 Task: Add Attachment from Trello to Card Card0000000038 in Board Board0000000010 in Workspace WS0000000004 in Trello. Add Cover Yellow to Card Card0000000038 in Board Board0000000010 in Workspace WS0000000004 in Trello. Add "Copy Card To …" Button titled Button0000000038 to "bottom" of the list "To Do" to Card Card0000000038 in Board Board0000000010 in Workspace WS0000000004 in Trello. Add Description DS0000000038 to Card Card0000000038 in Board Board0000000010 in Workspace WS0000000004 in Trello. Add Comment CM0000000038 to Card Card0000000038 in Board Board0000000010 in Workspace WS0000000004 in Trello
Action: Mouse moved to (749, 351)
Screenshot: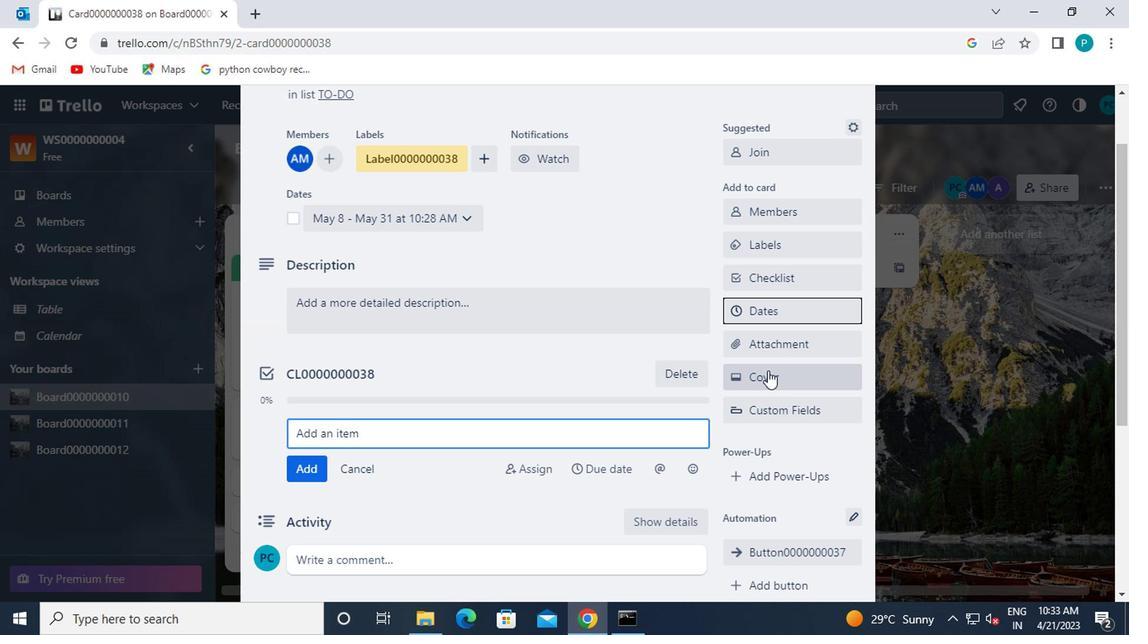 
Action: Mouse pressed left at (749, 351)
Screenshot: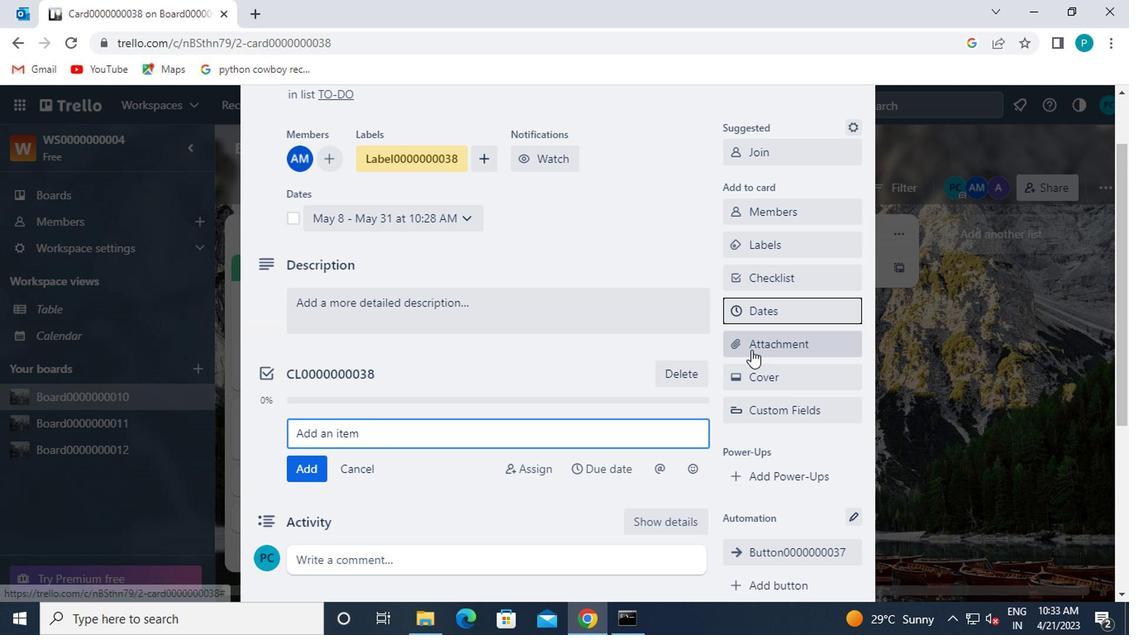 
Action: Mouse moved to (742, 211)
Screenshot: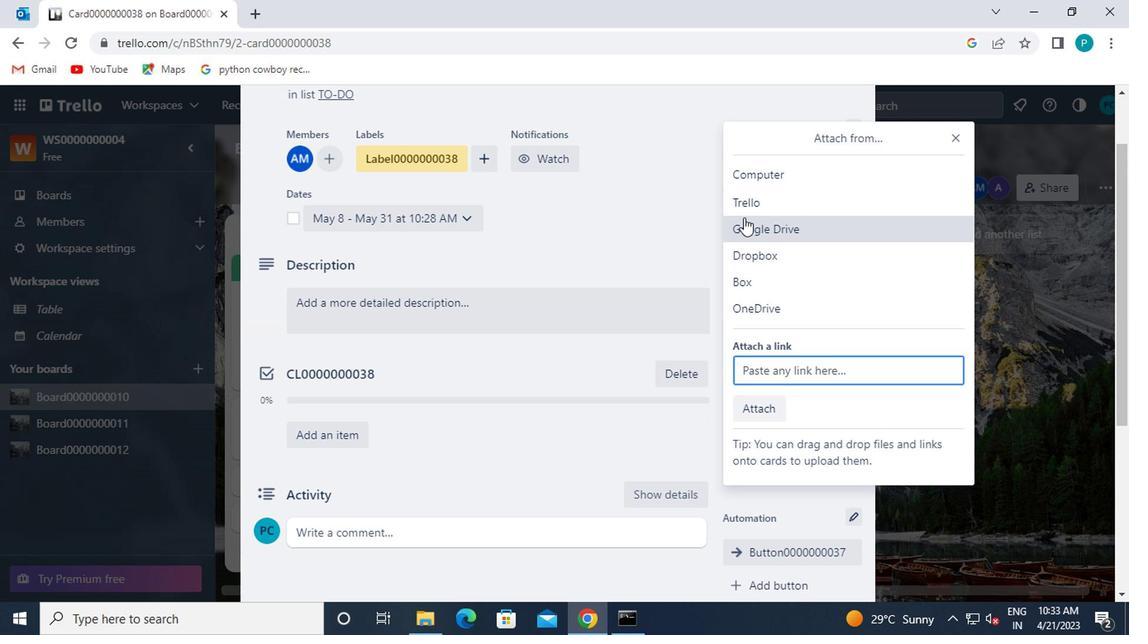 
Action: Mouse pressed left at (742, 211)
Screenshot: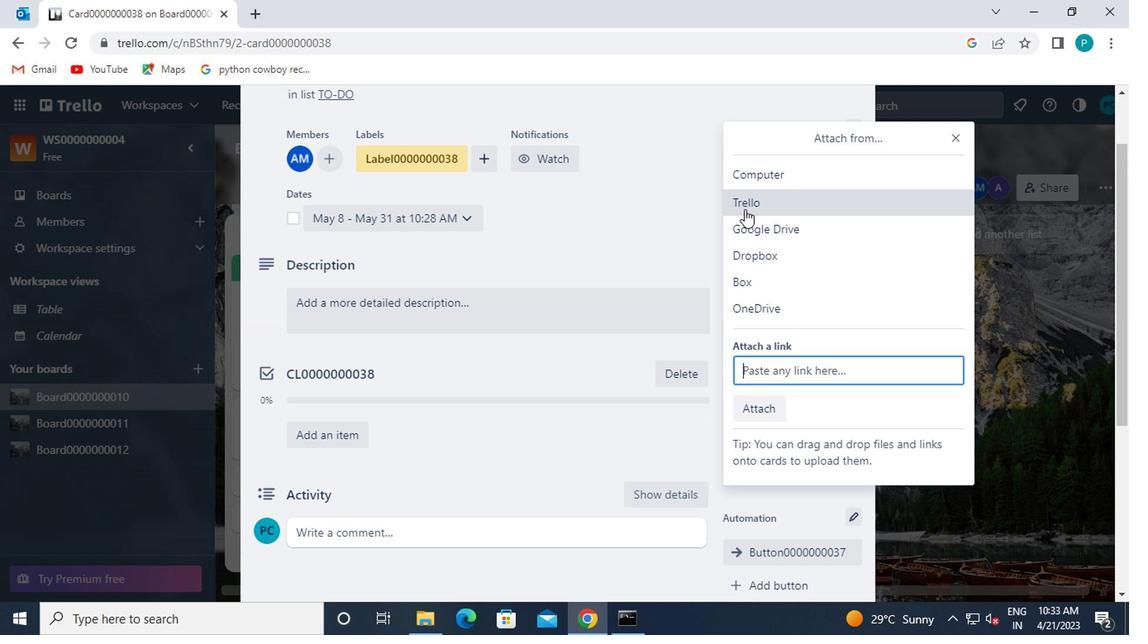 
Action: Mouse moved to (792, 384)
Screenshot: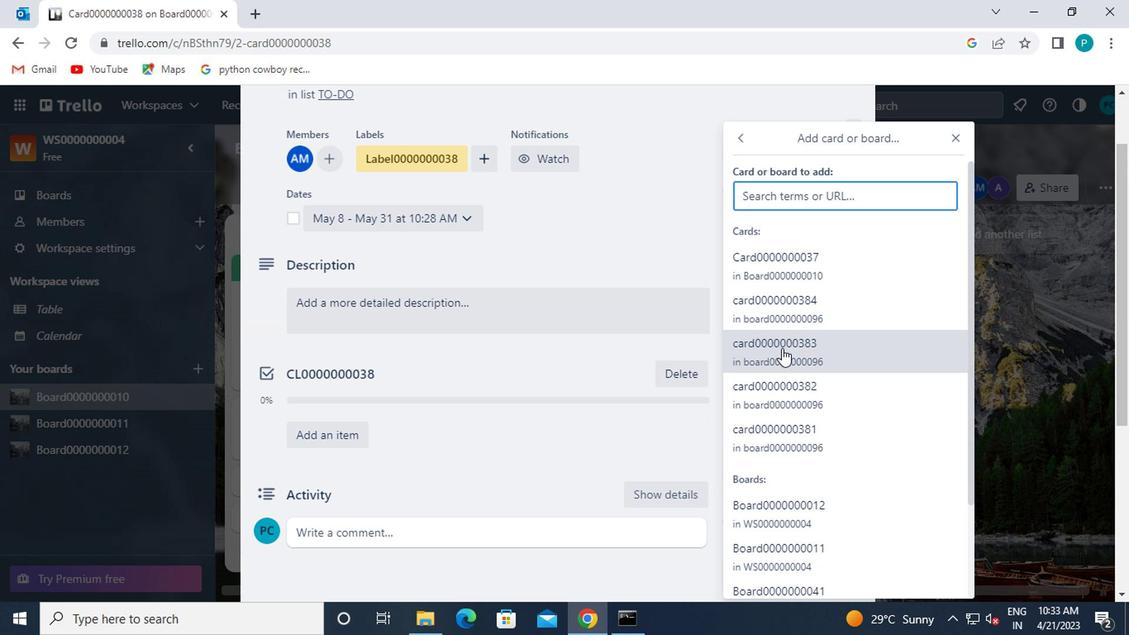 
Action: Mouse pressed left at (792, 384)
Screenshot: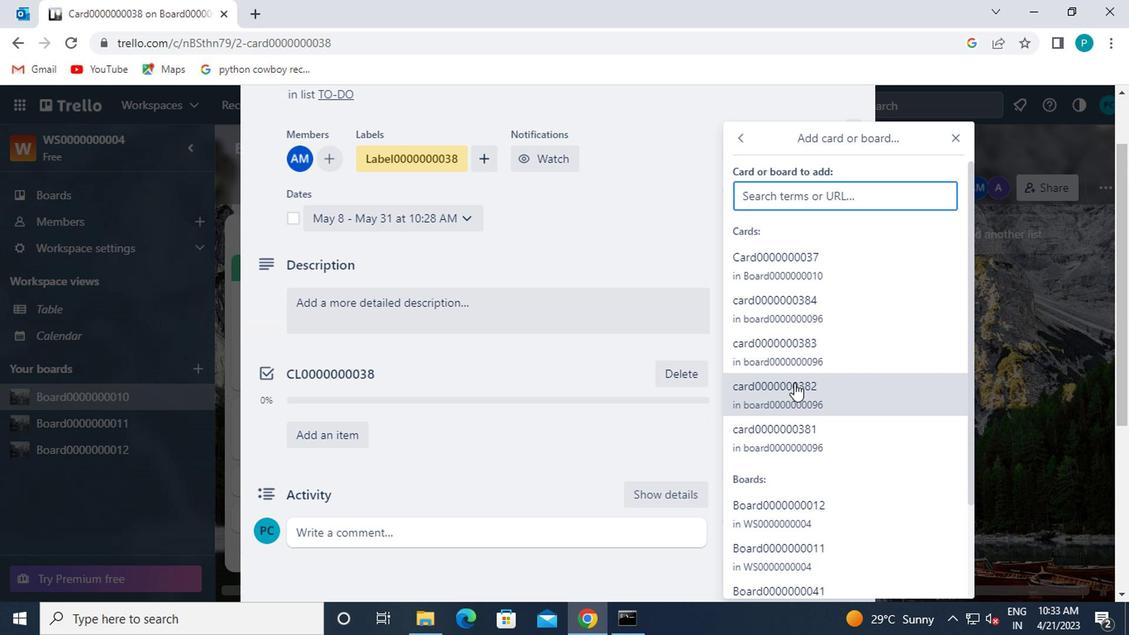 
Action: Mouse moved to (806, 374)
Screenshot: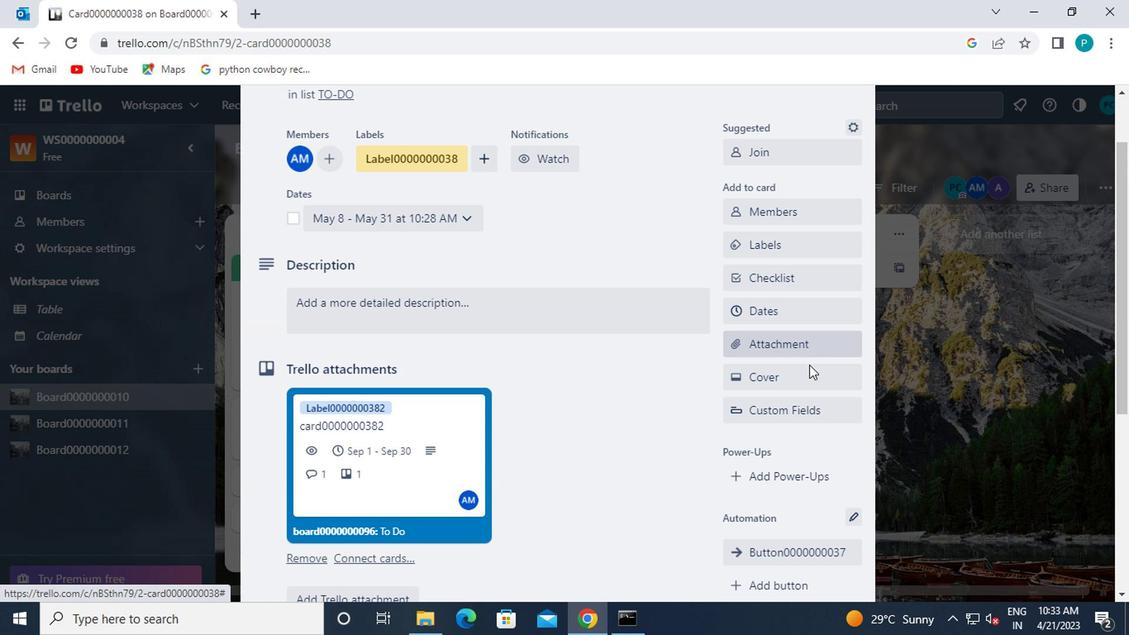 
Action: Mouse pressed left at (806, 374)
Screenshot: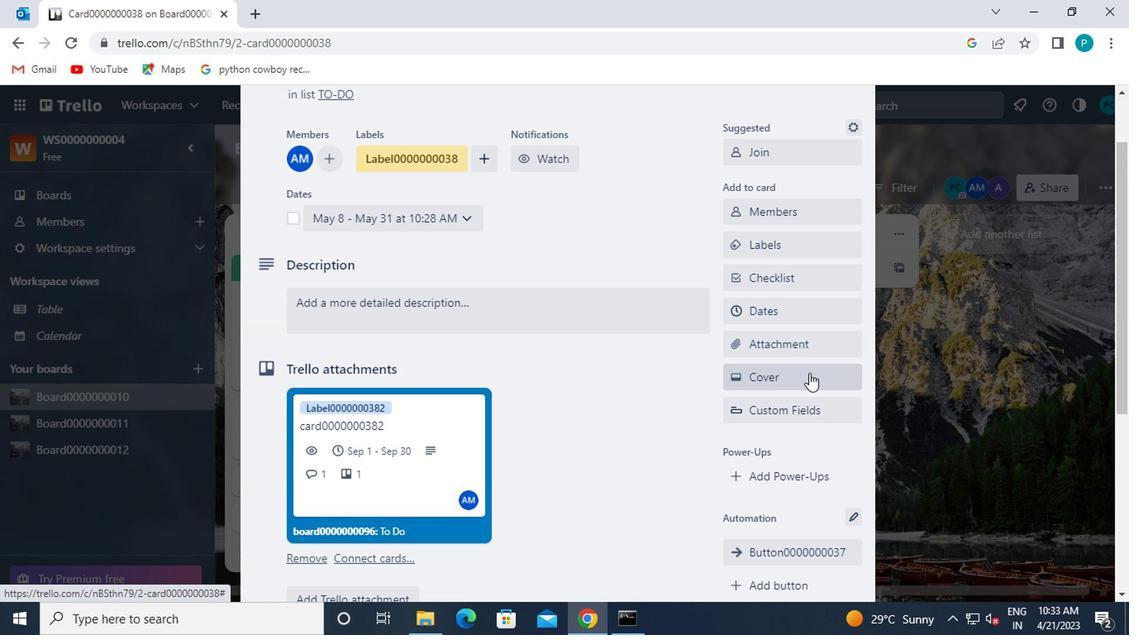 
Action: Mouse moved to (799, 281)
Screenshot: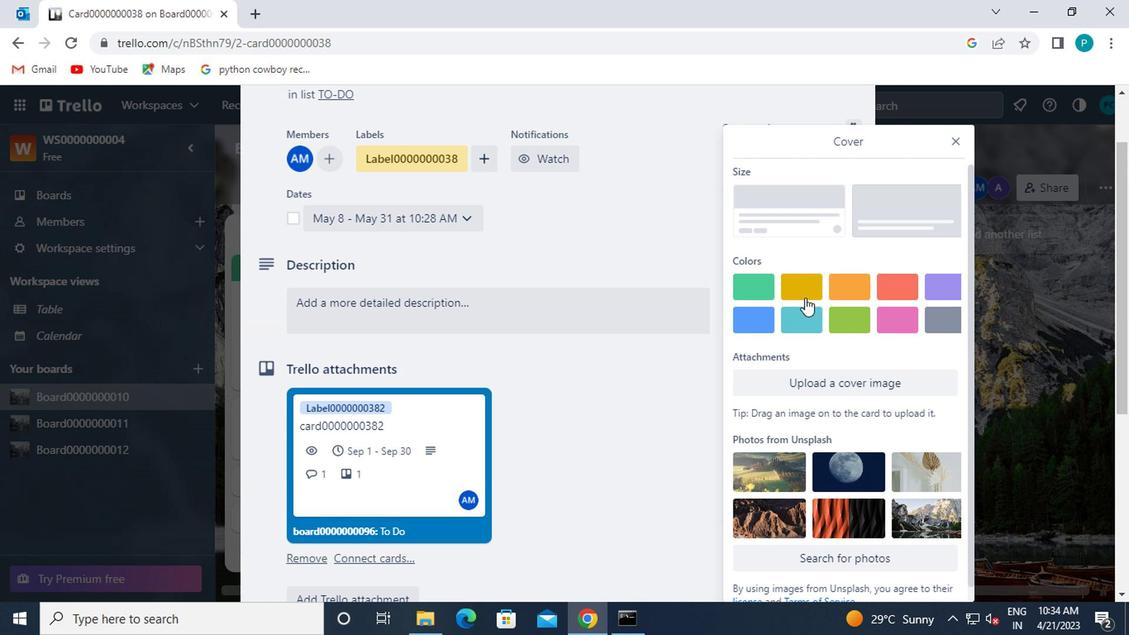 
Action: Mouse pressed left at (799, 281)
Screenshot: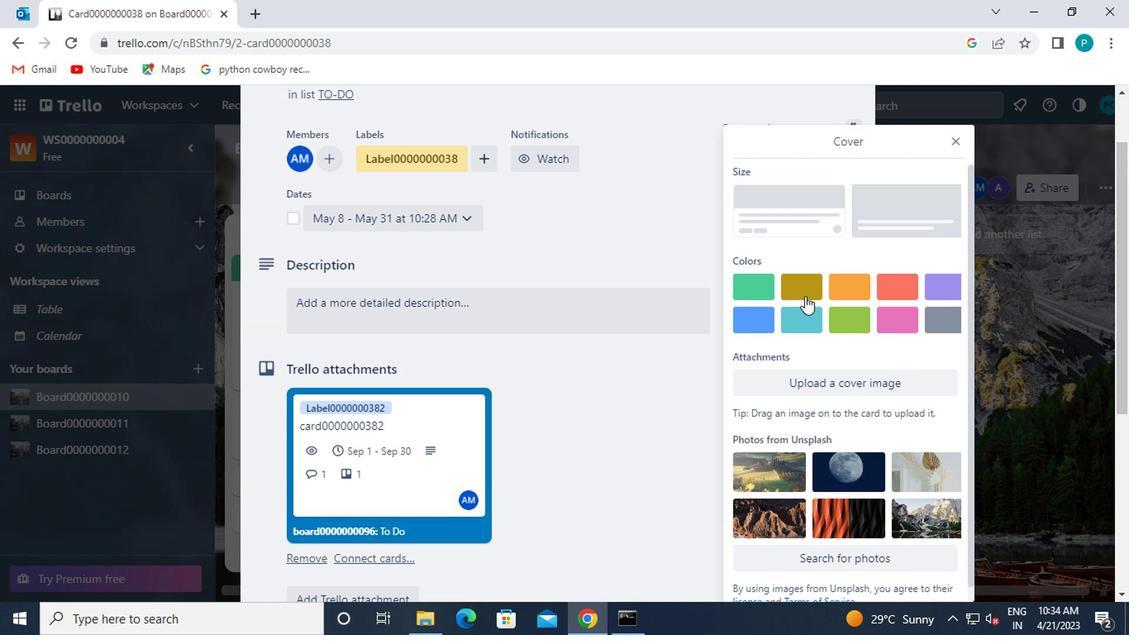 
Action: Mouse moved to (948, 136)
Screenshot: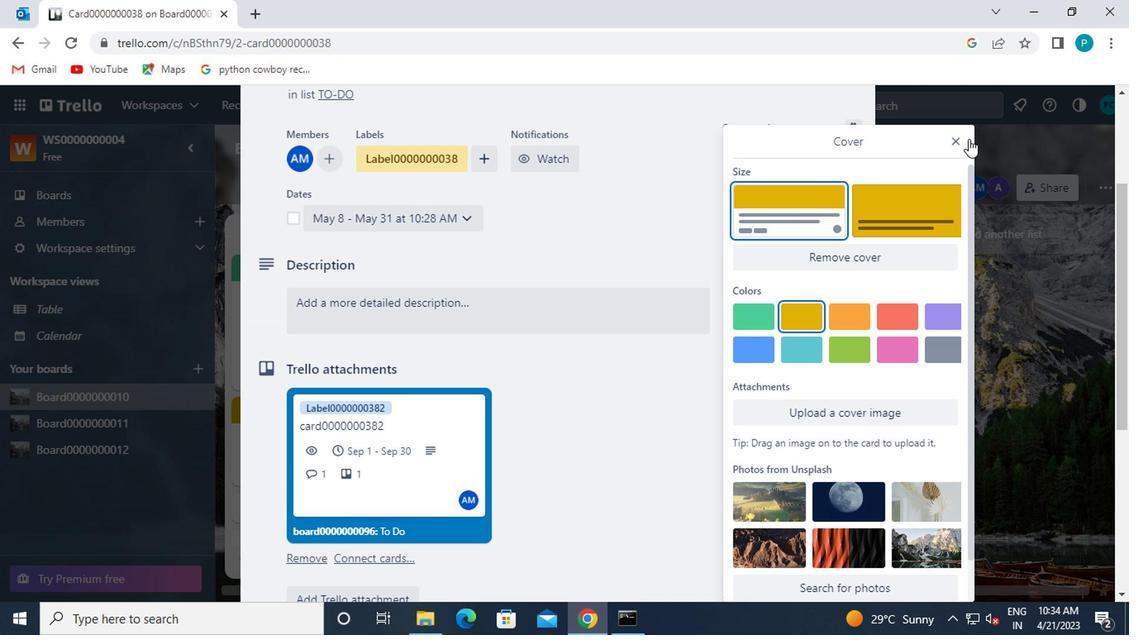 
Action: Mouse pressed left at (948, 136)
Screenshot: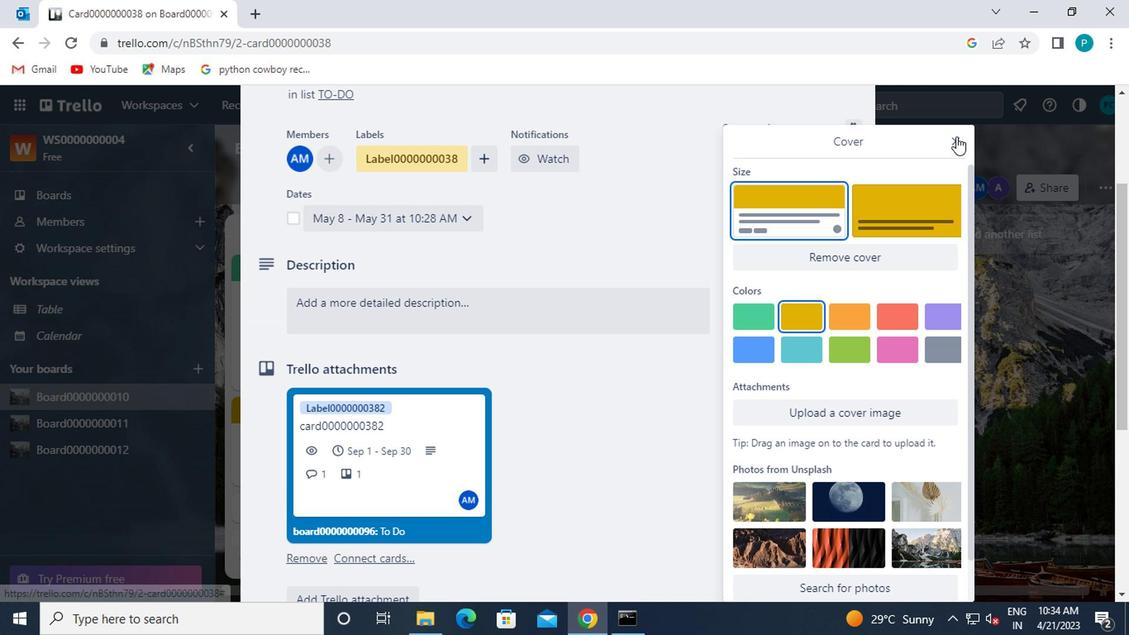 
Action: Mouse moved to (625, 347)
Screenshot: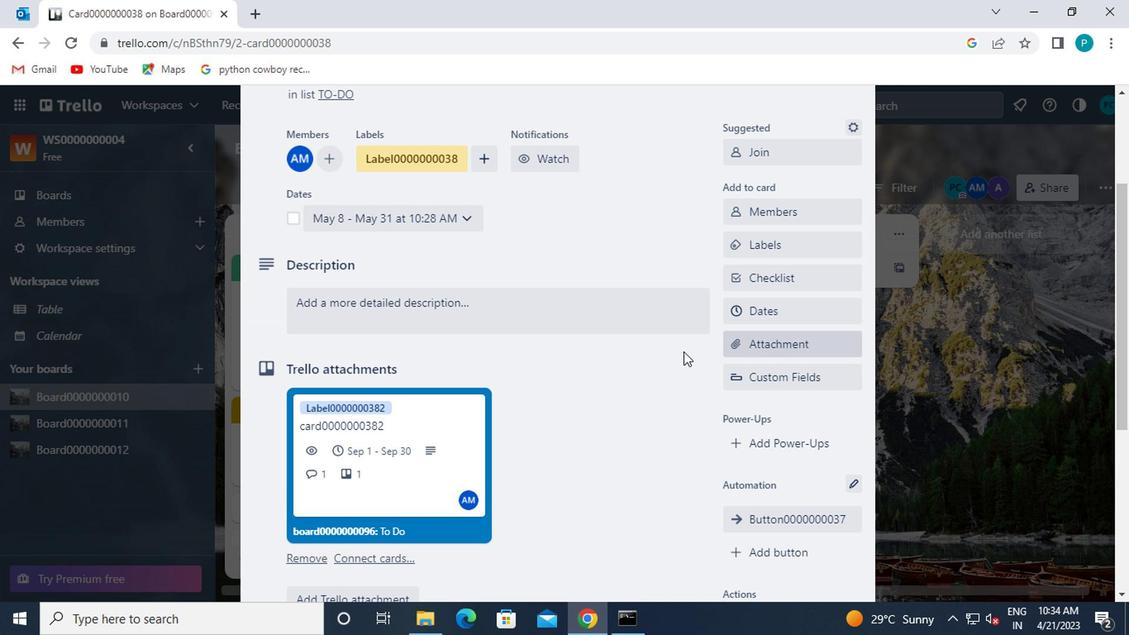 
Action: Mouse scrolled (625, 347) with delta (0, 0)
Screenshot: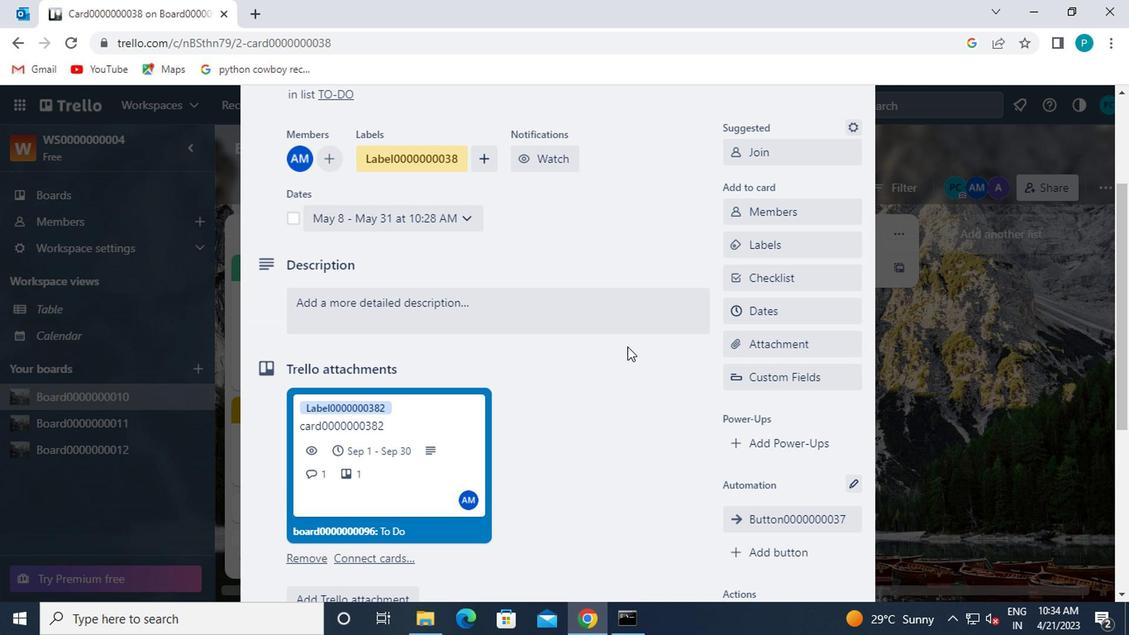 
Action: Mouse moved to (680, 432)
Screenshot: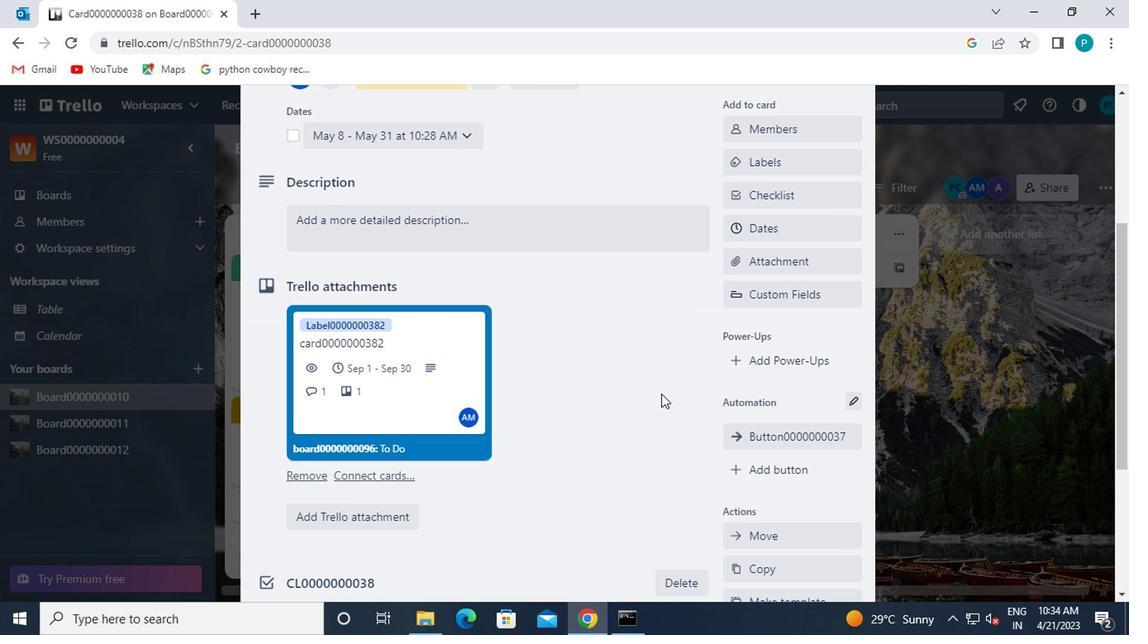 
Action: Mouse scrolled (680, 431) with delta (0, -1)
Screenshot: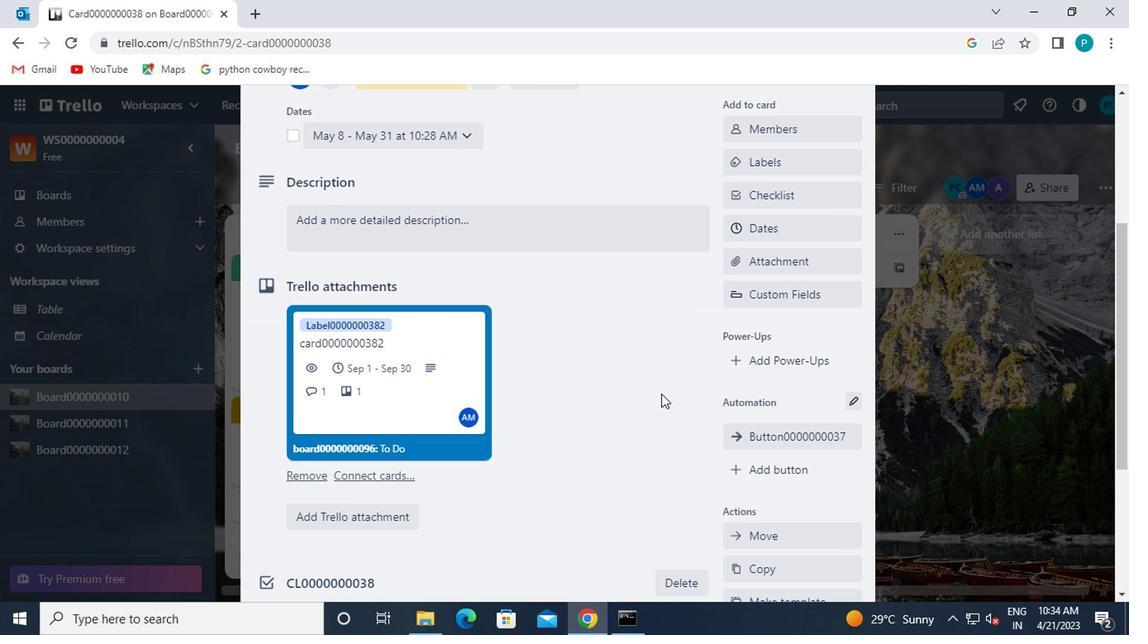 
Action: Mouse moved to (752, 393)
Screenshot: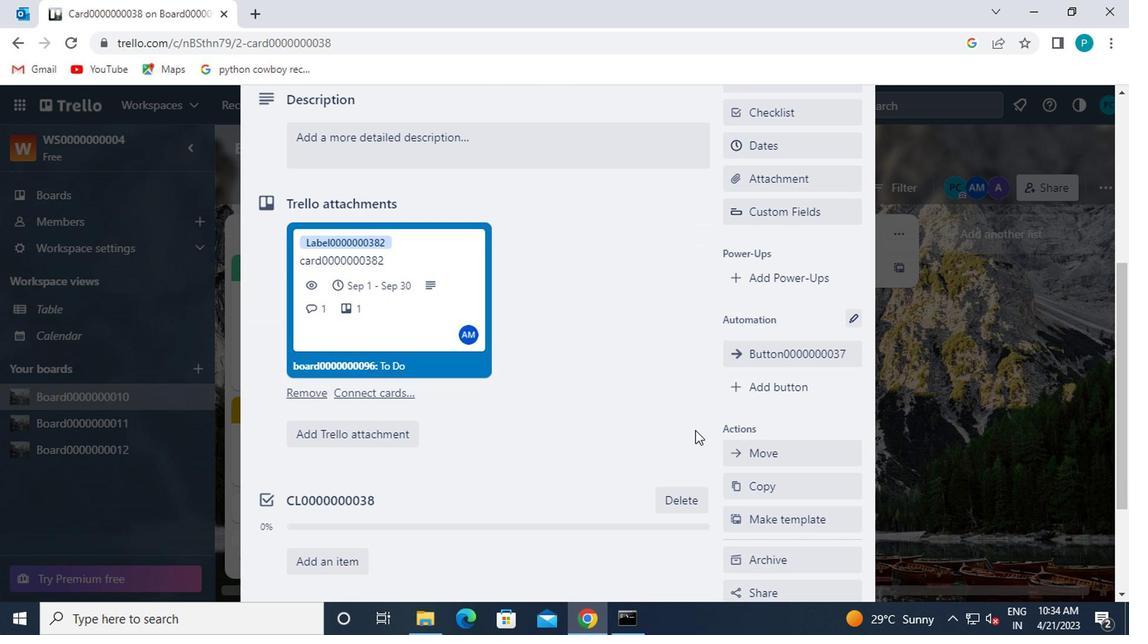 
Action: Mouse pressed left at (752, 393)
Screenshot: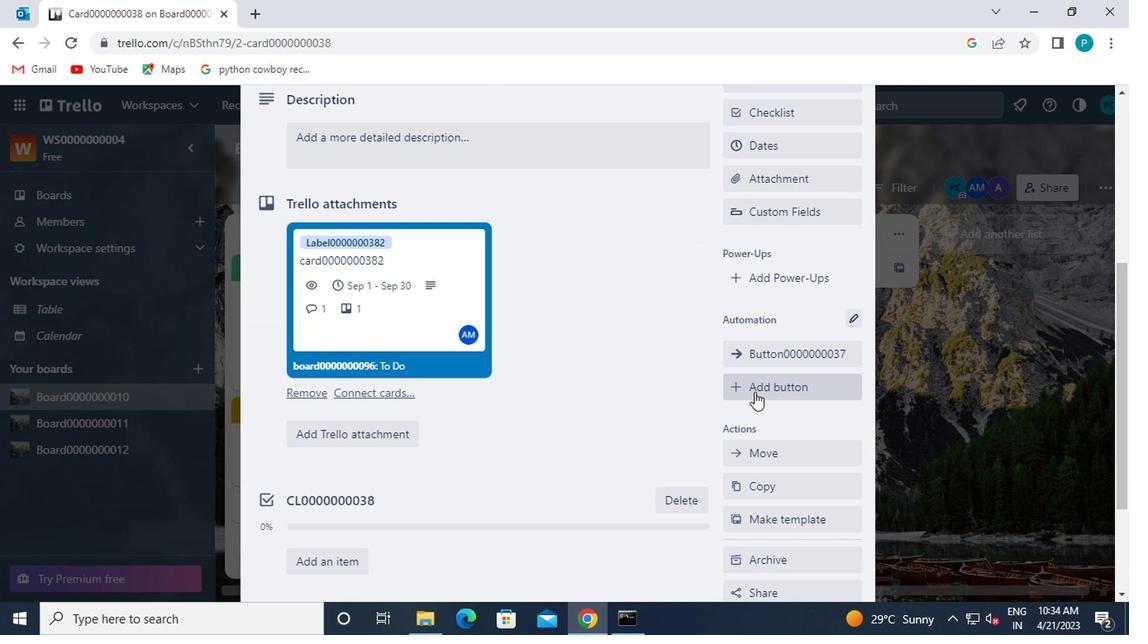 
Action: Mouse moved to (769, 254)
Screenshot: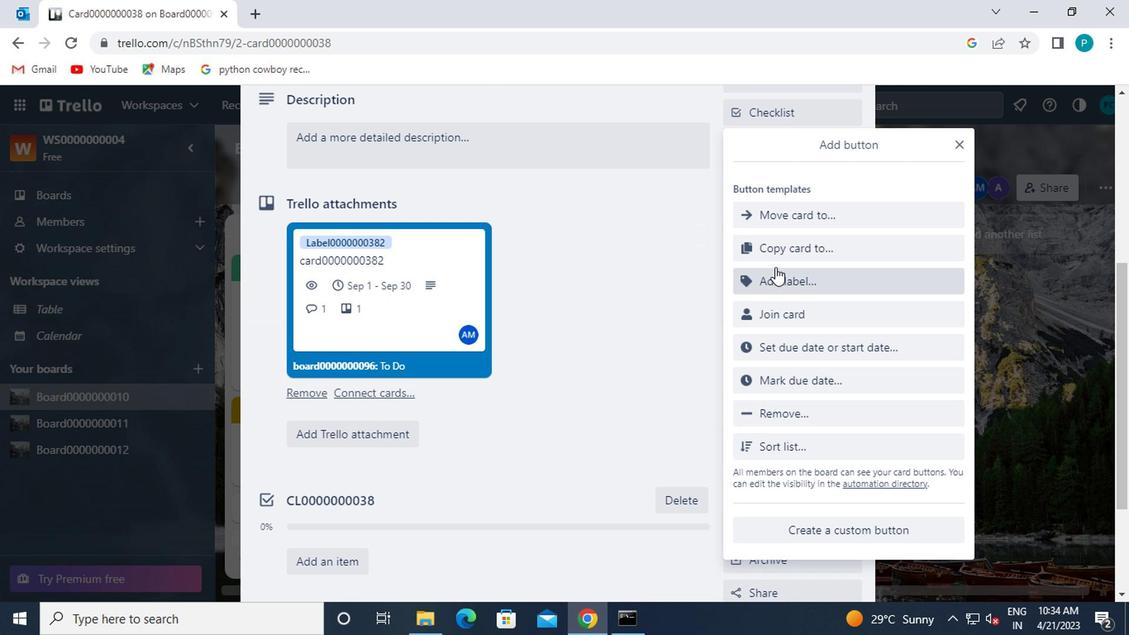 
Action: Mouse pressed left at (769, 254)
Screenshot: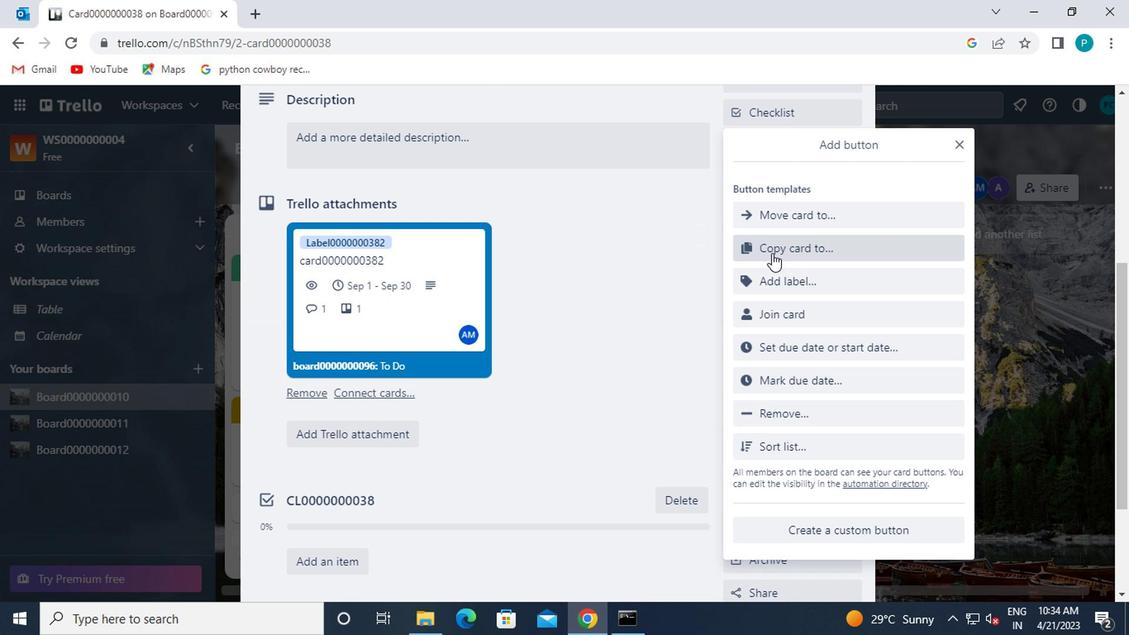 
Action: Mouse moved to (795, 210)
Screenshot: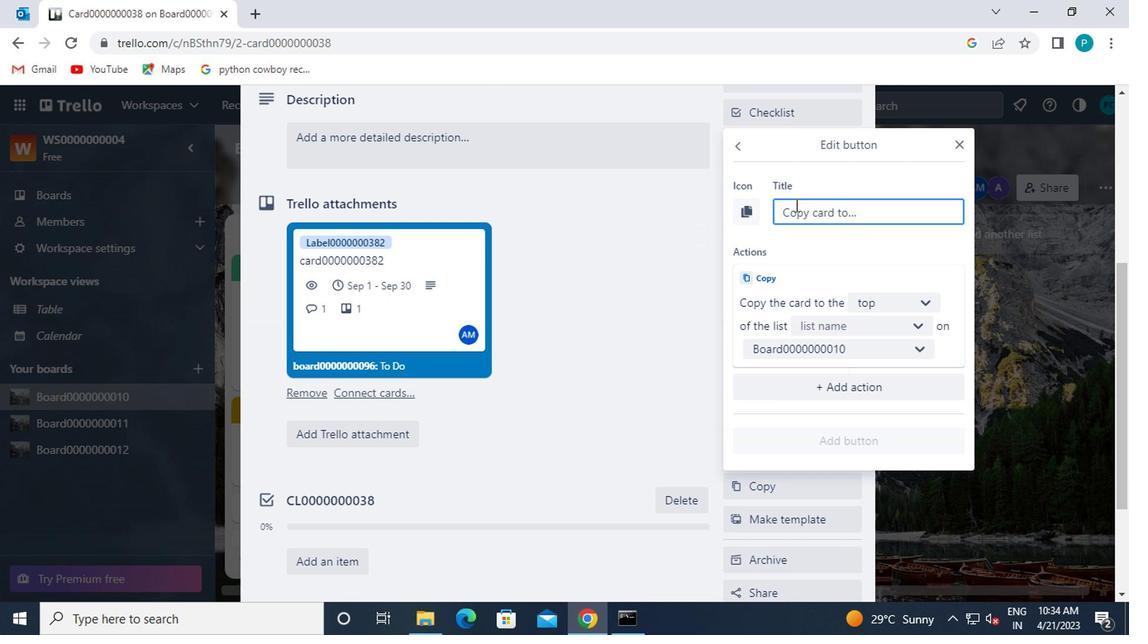 
Action: Mouse pressed left at (795, 210)
Screenshot: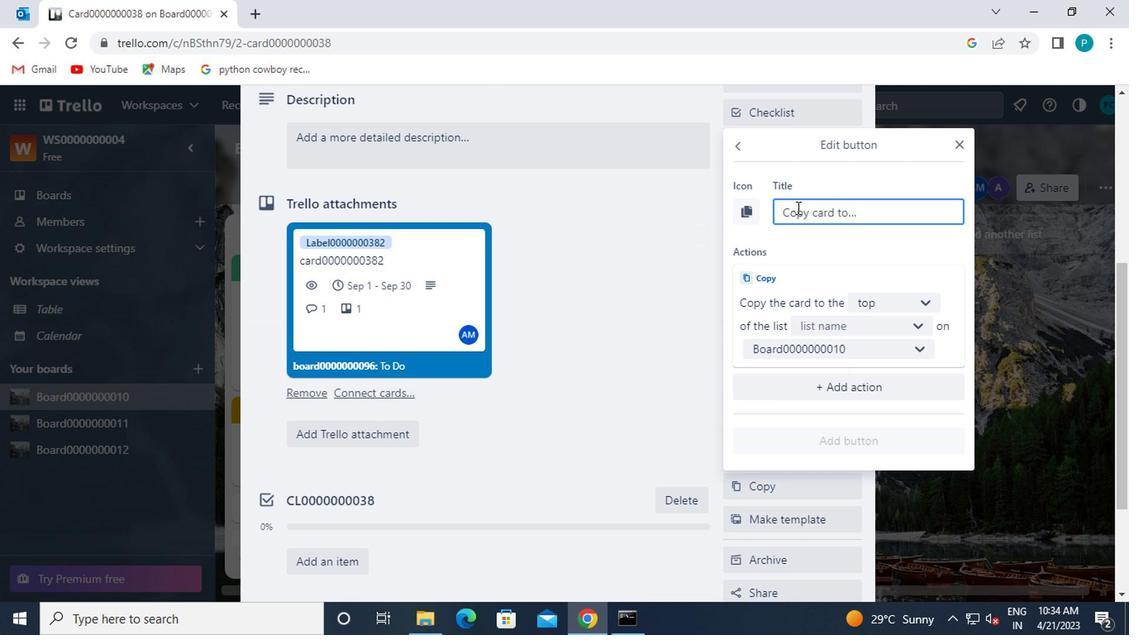 
Action: Key pressed <Key.caps_lock>b<Key.caps_lock><Key.backspace>b<Key.caps_lock>utton0000000038
Screenshot: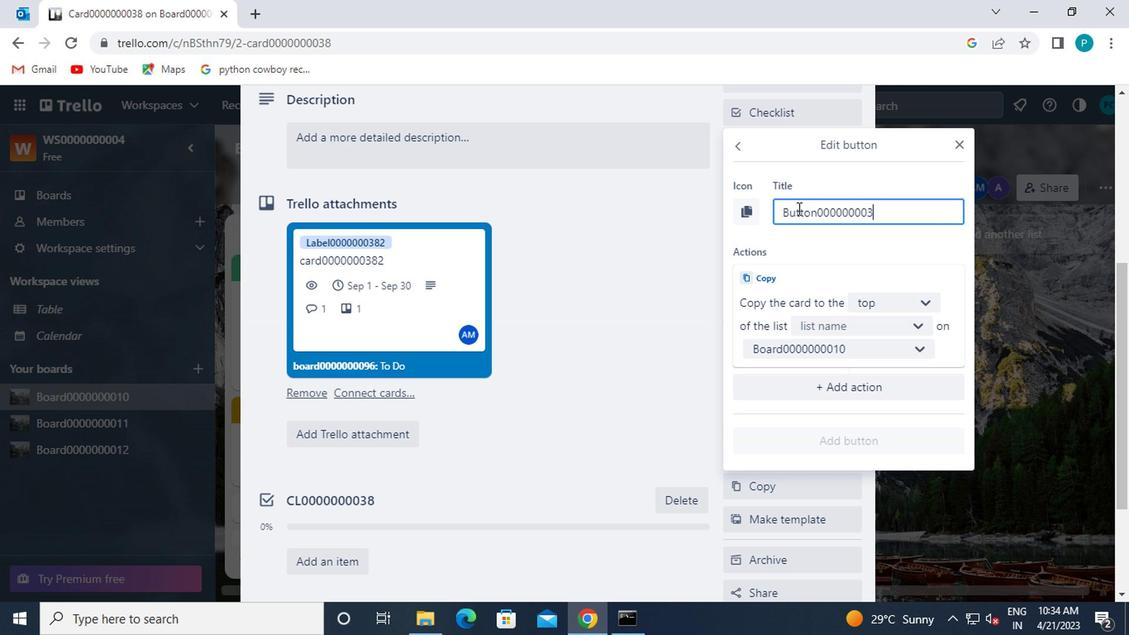 
Action: Mouse moved to (855, 302)
Screenshot: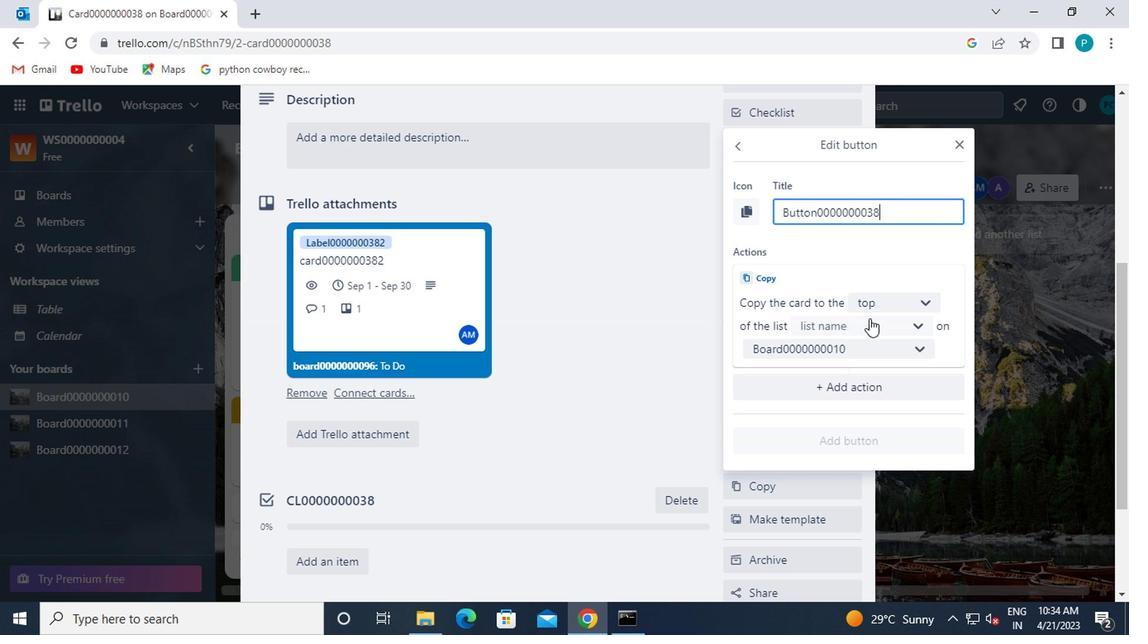 
Action: Mouse pressed left at (855, 302)
Screenshot: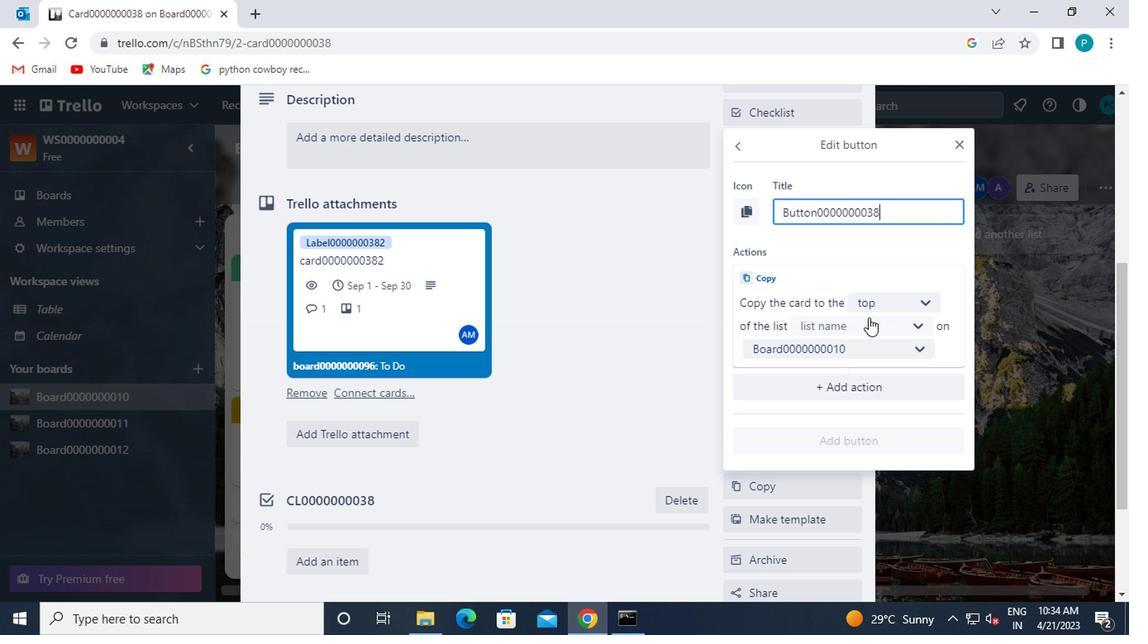 
Action: Mouse moved to (879, 360)
Screenshot: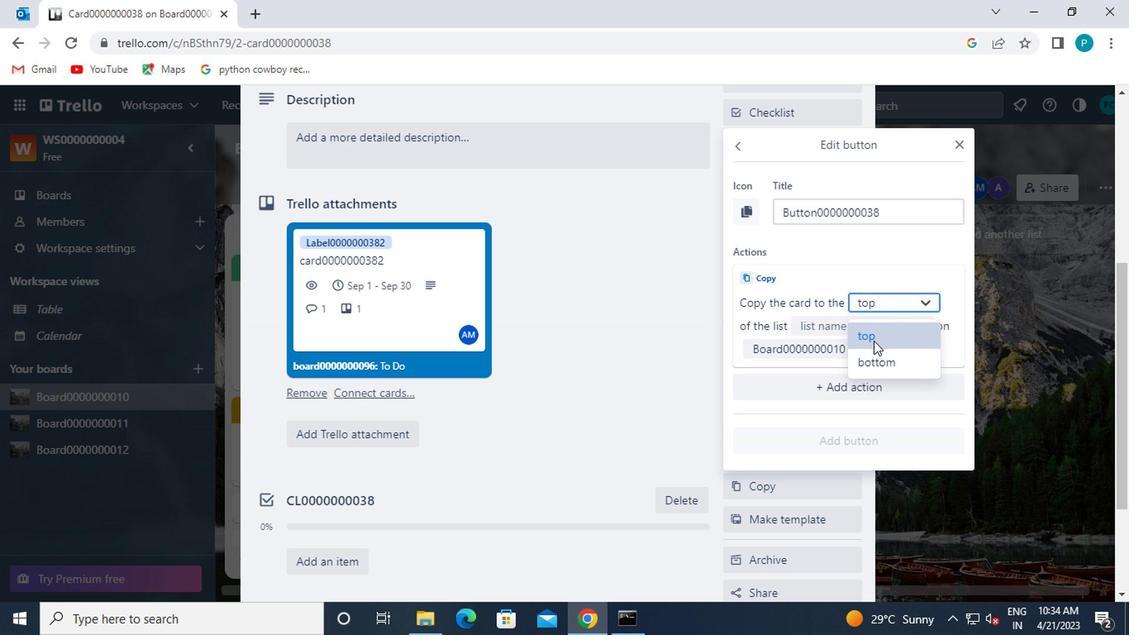 
Action: Mouse pressed left at (879, 360)
Screenshot: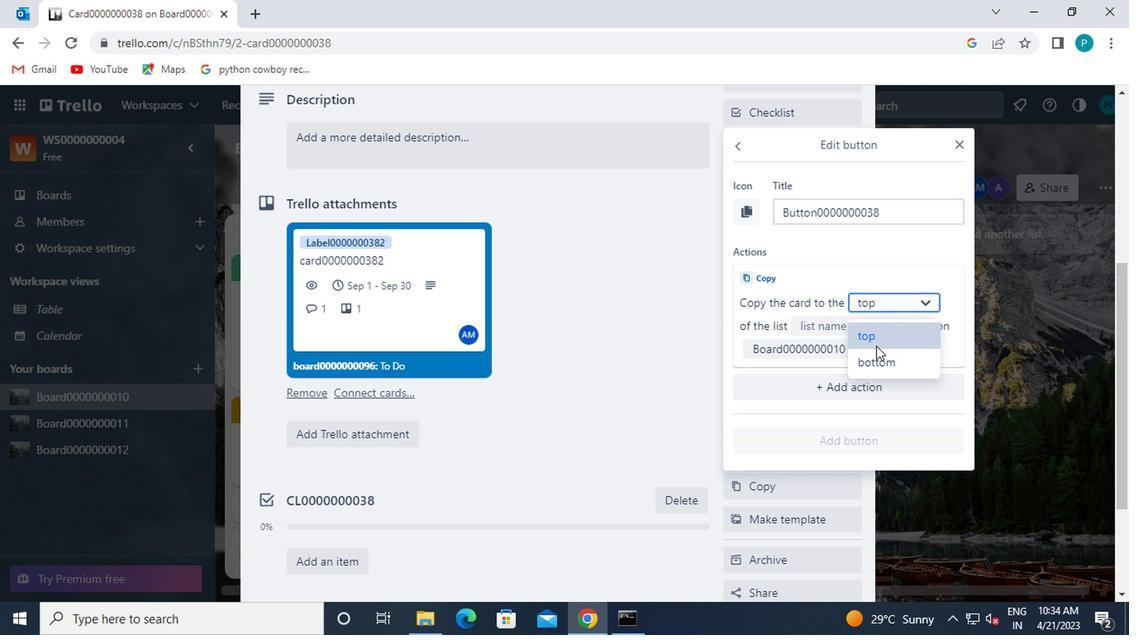 
Action: Mouse moved to (845, 335)
Screenshot: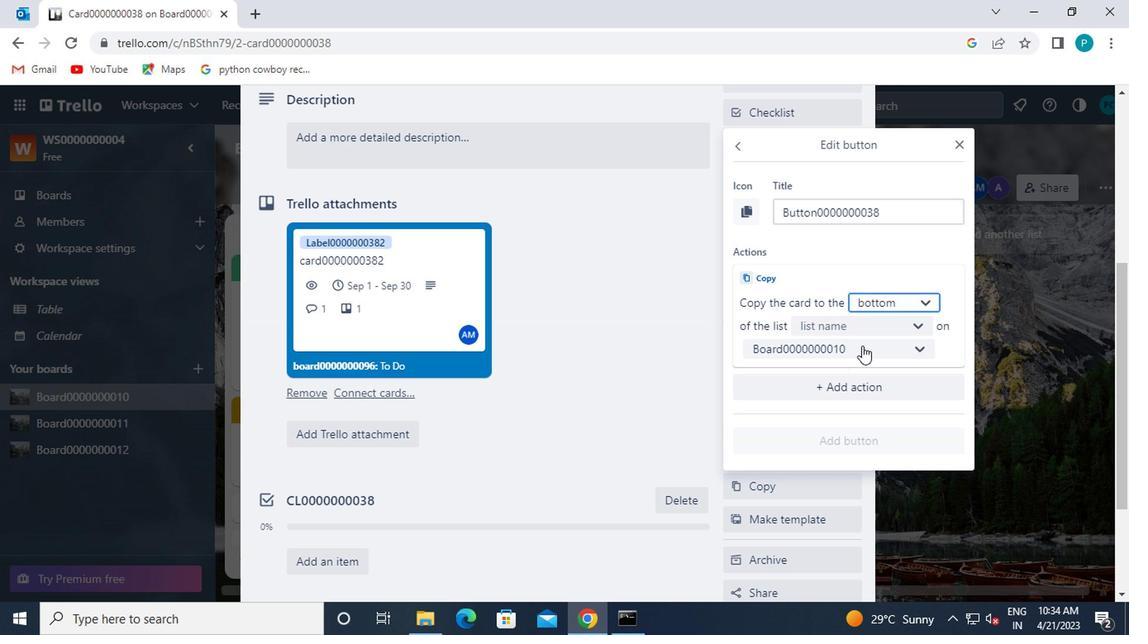 
Action: Mouse pressed left at (845, 335)
Screenshot: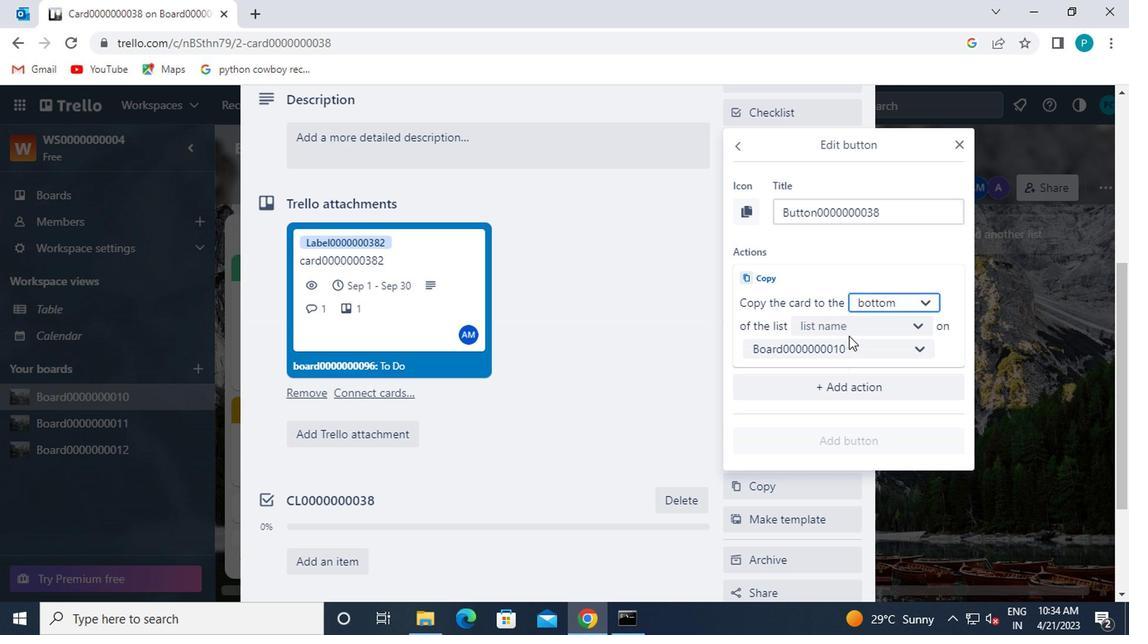
Action: Mouse moved to (828, 353)
Screenshot: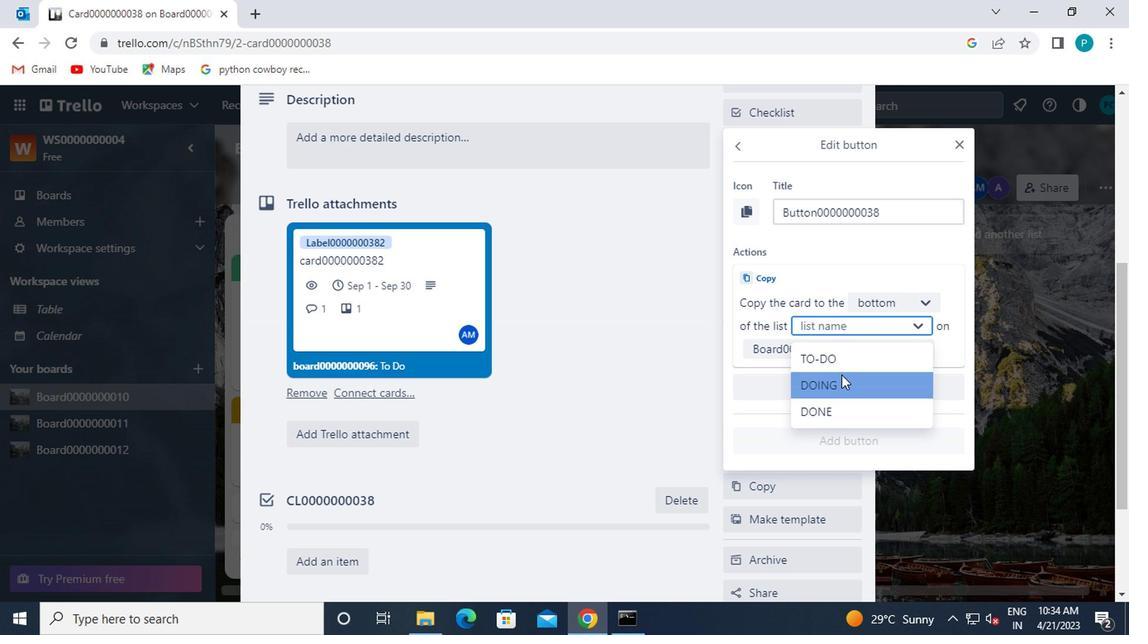 
Action: Mouse pressed left at (828, 353)
Screenshot: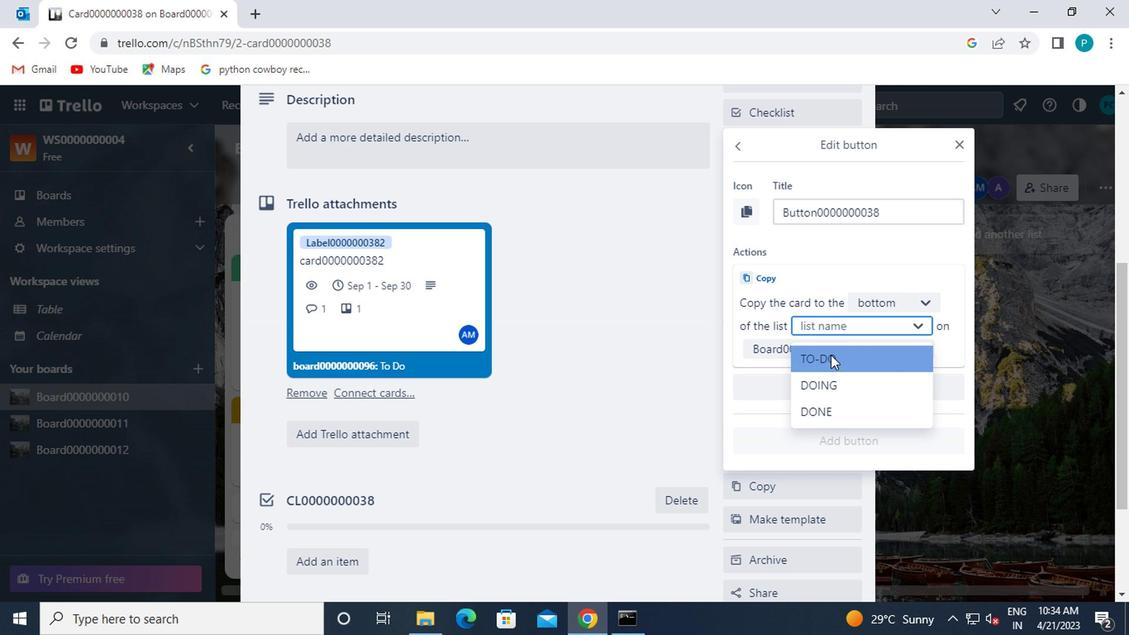 
Action: Mouse moved to (869, 440)
Screenshot: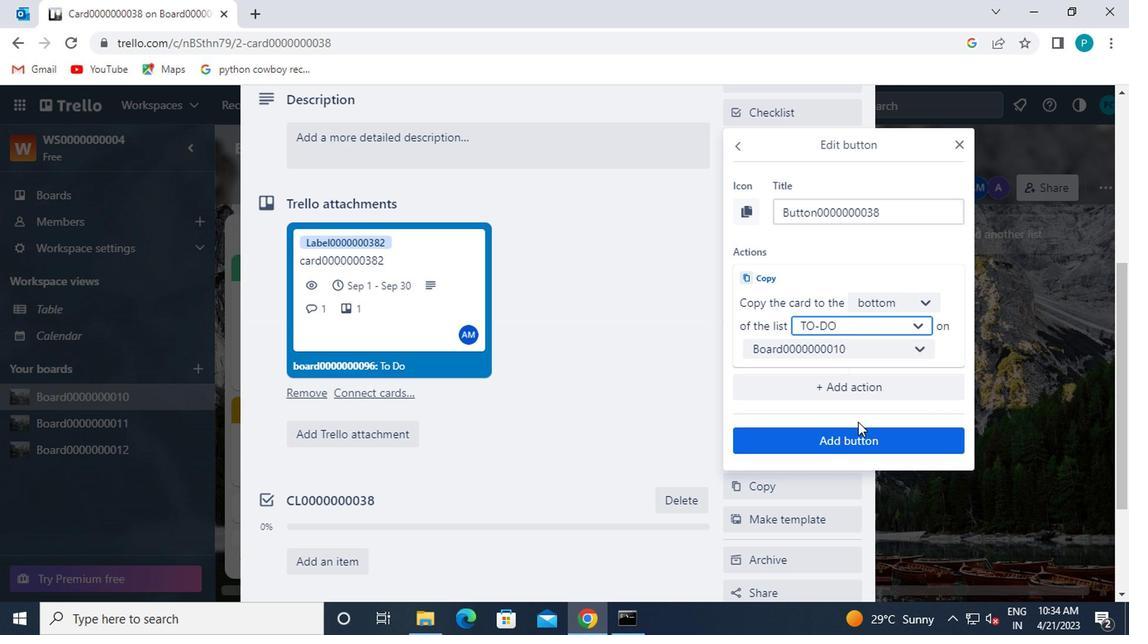 
Action: Mouse pressed left at (869, 440)
Screenshot: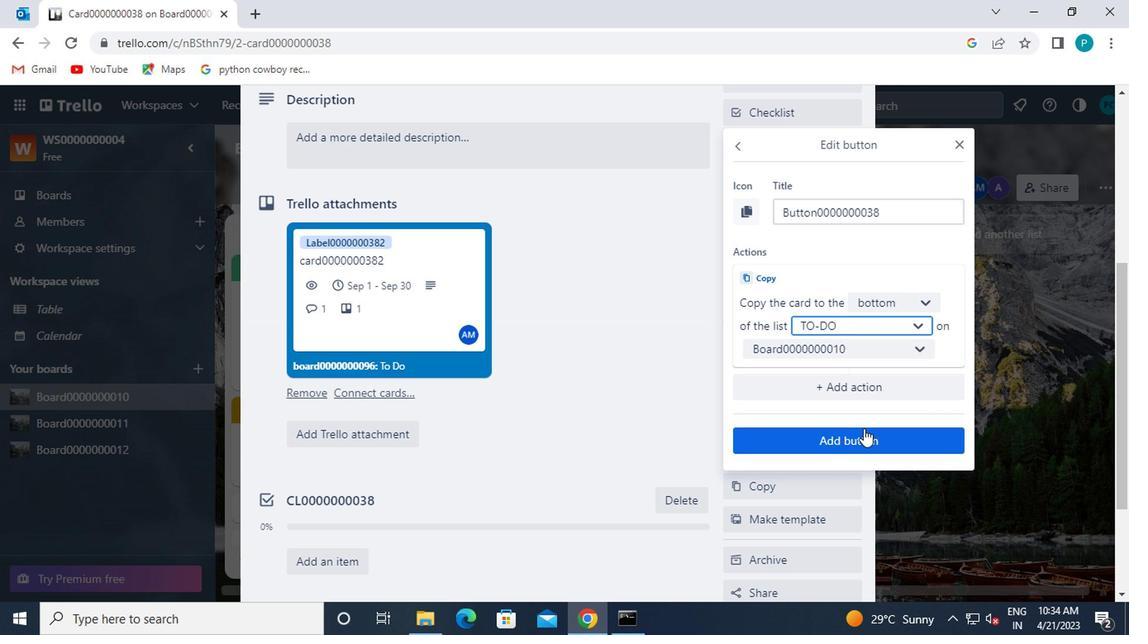 
Action: Mouse moved to (519, 314)
Screenshot: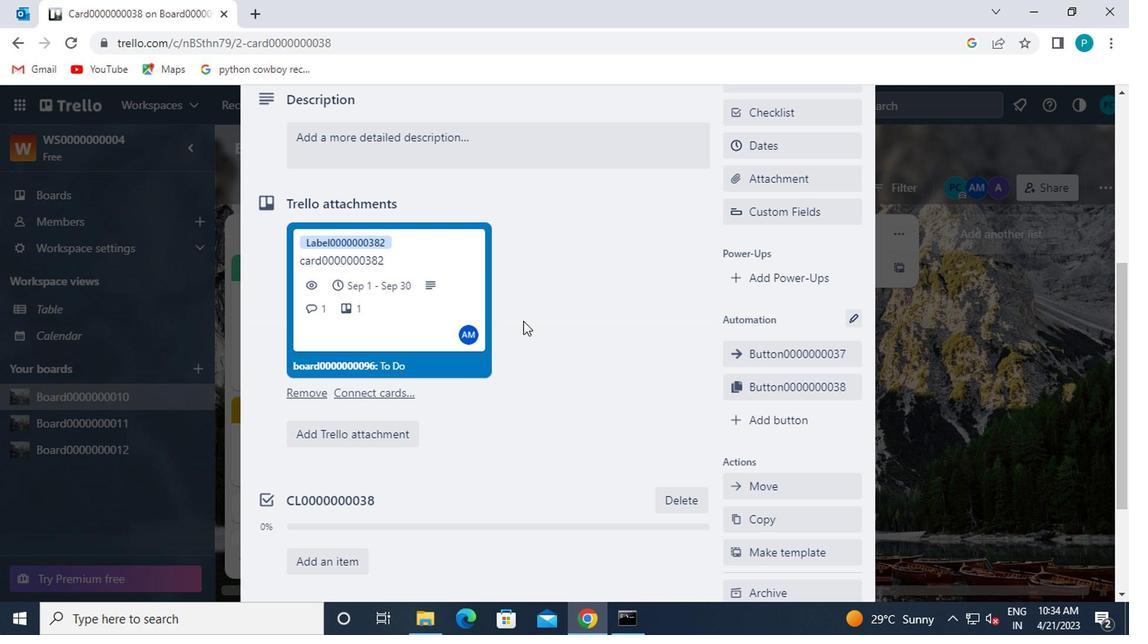 
Action: Mouse scrolled (519, 314) with delta (0, 0)
Screenshot: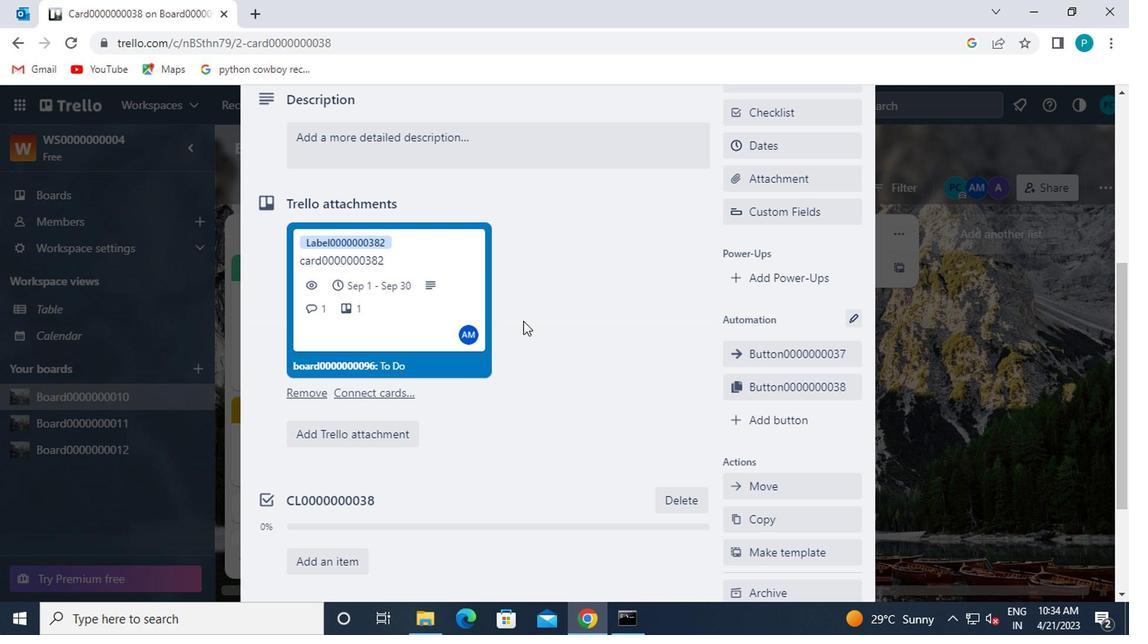 
Action: Mouse moved to (518, 301)
Screenshot: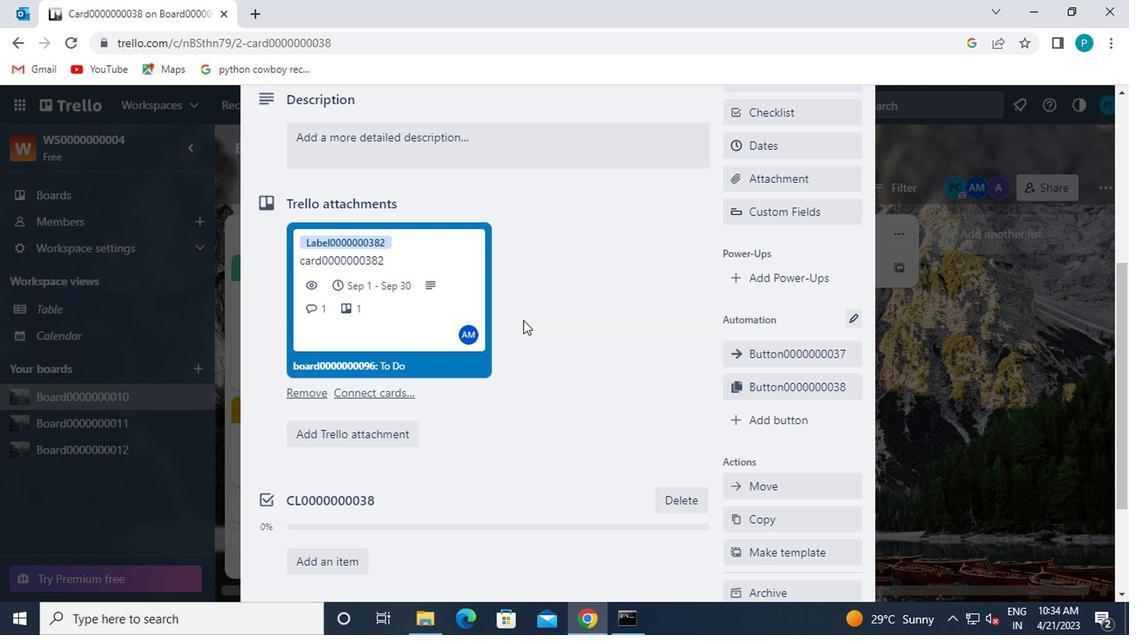 
Action: Mouse scrolled (518, 301) with delta (0, 0)
Screenshot: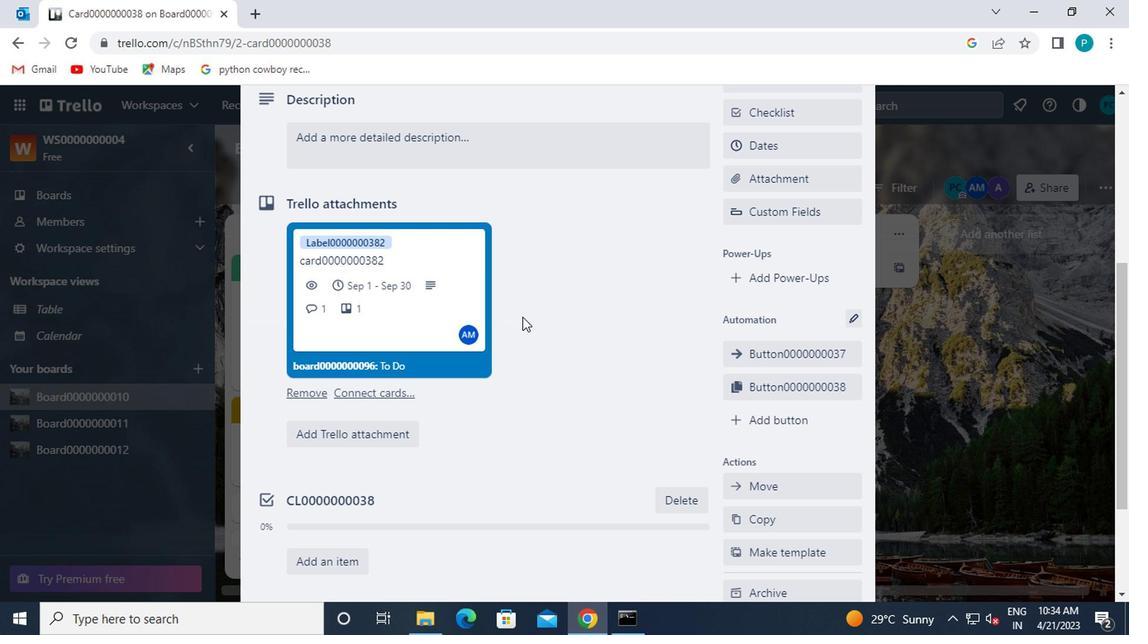 
Action: Mouse moved to (516, 297)
Screenshot: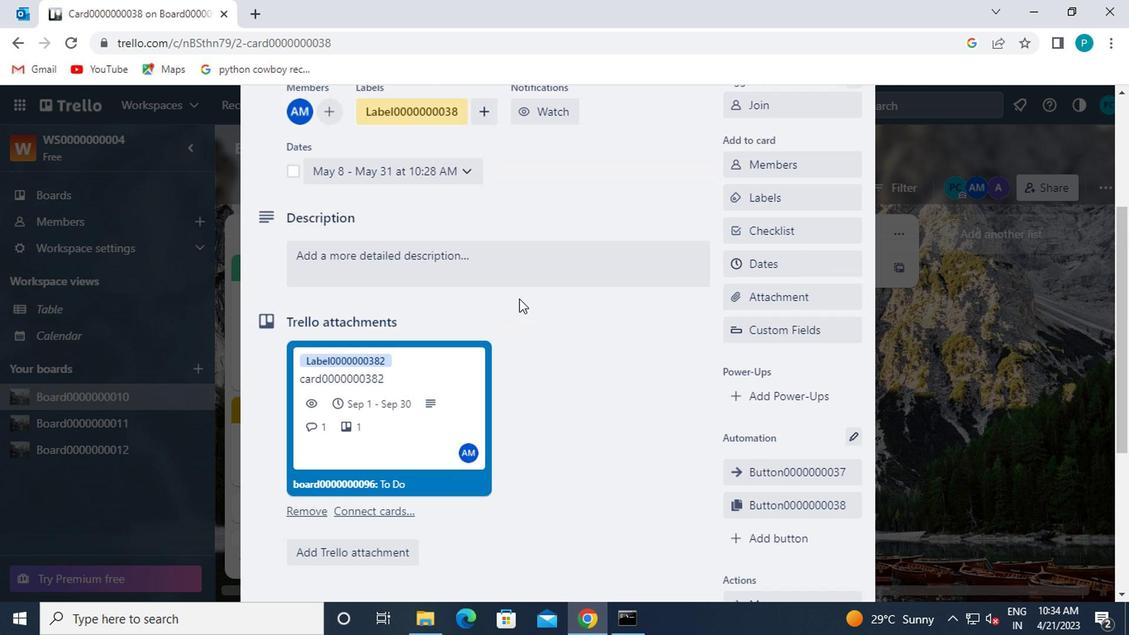 
Action: Mouse pressed left at (516, 297)
Screenshot: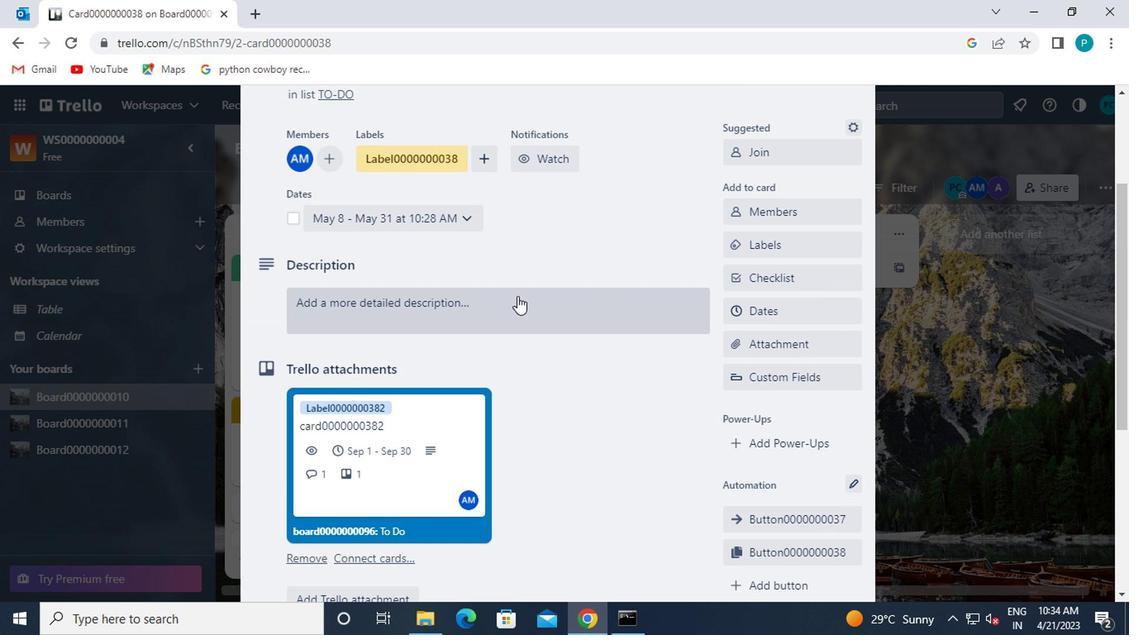 
Action: Key pressed <Key.caps_lock>ds00000000<Key.backspace>38
Screenshot: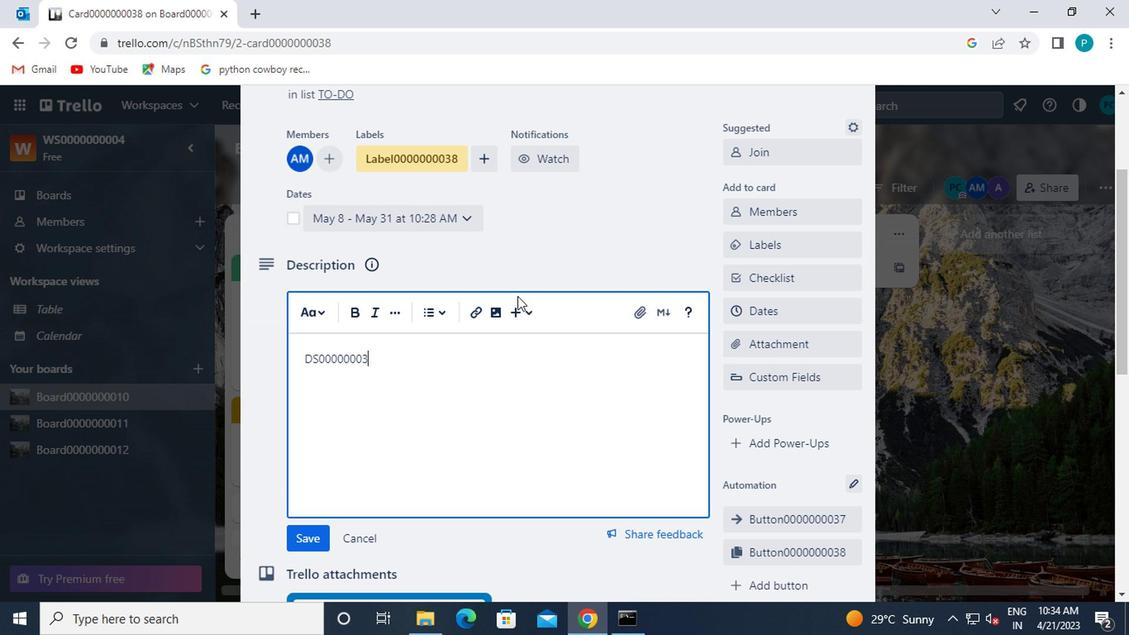 
Action: Mouse moved to (303, 530)
Screenshot: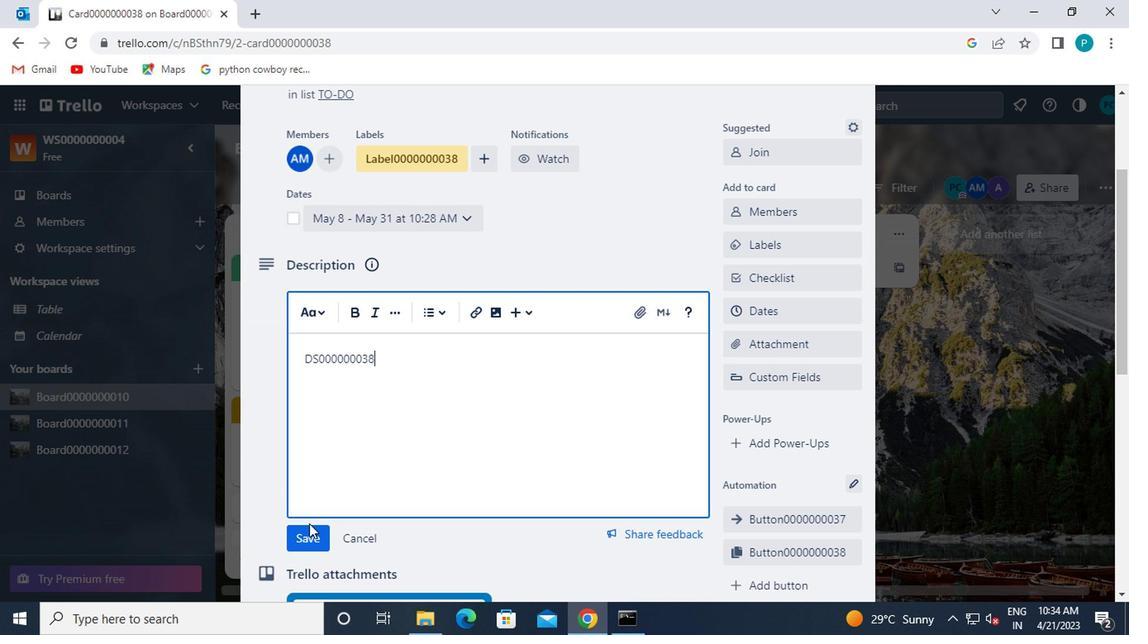 
Action: Mouse pressed left at (303, 530)
Screenshot: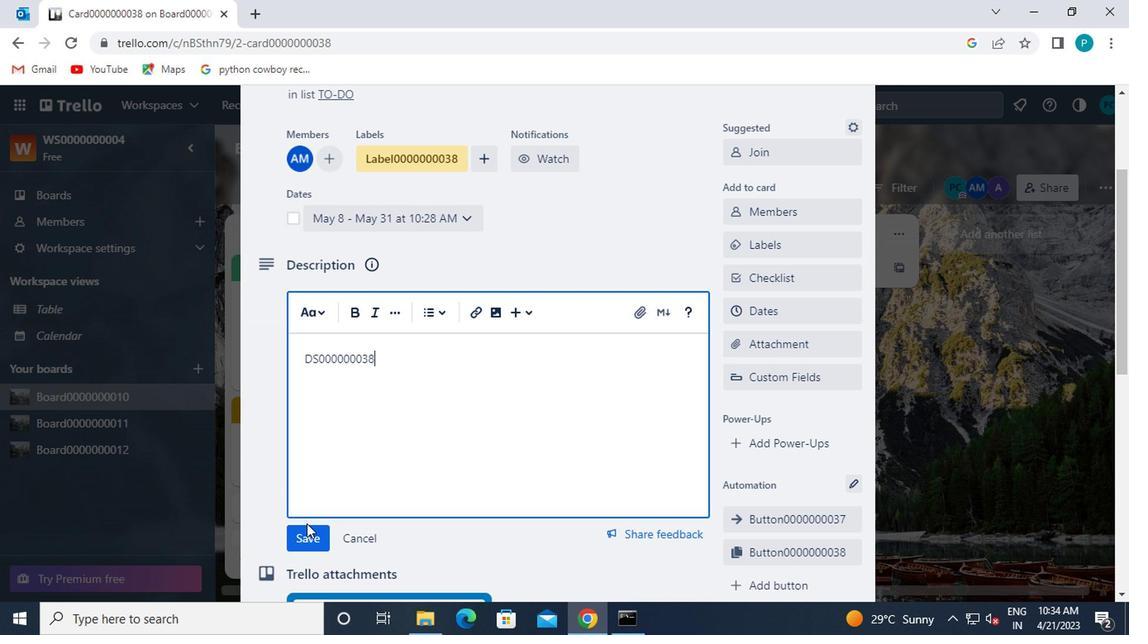 
Action: Mouse moved to (303, 529)
Screenshot: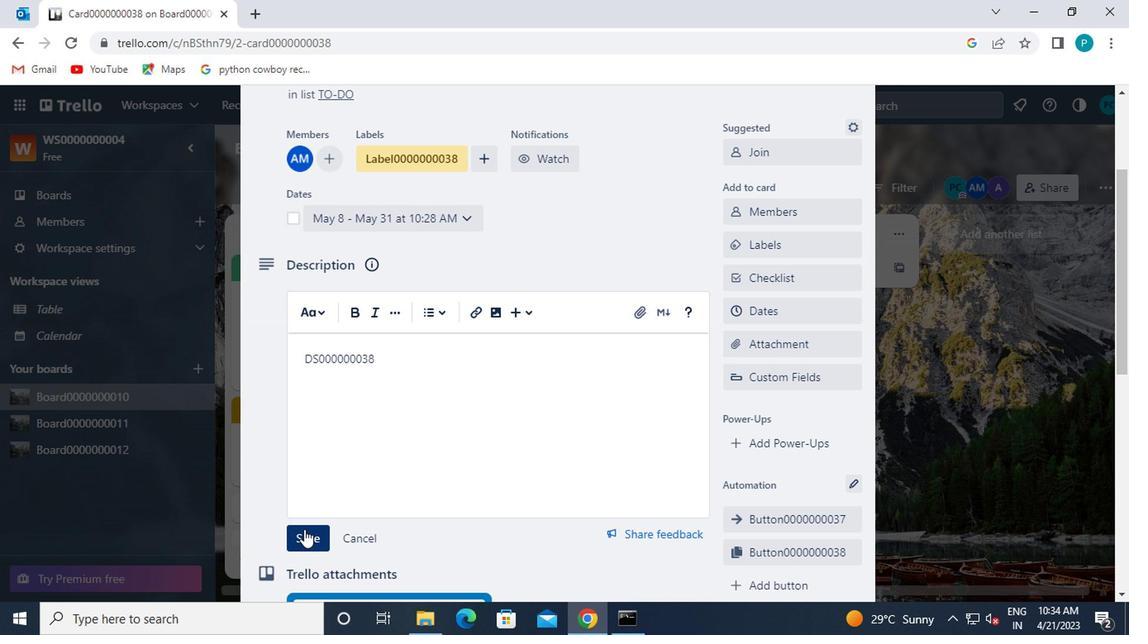 
Action: Mouse scrolled (303, 529) with delta (0, 0)
Screenshot: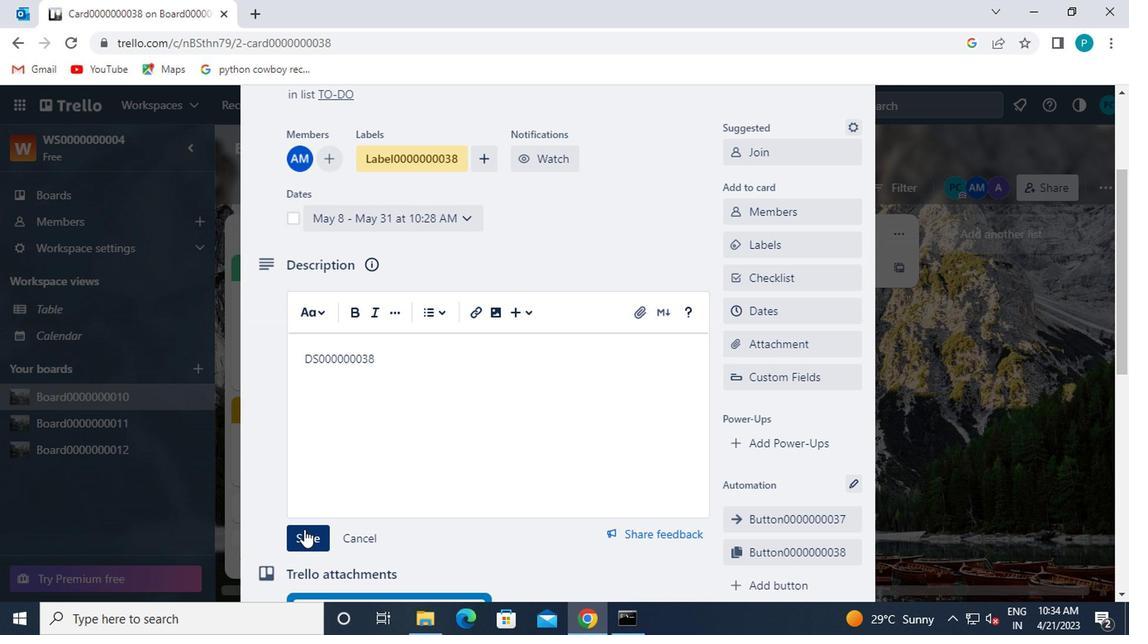 
Action: Mouse moved to (304, 523)
Screenshot: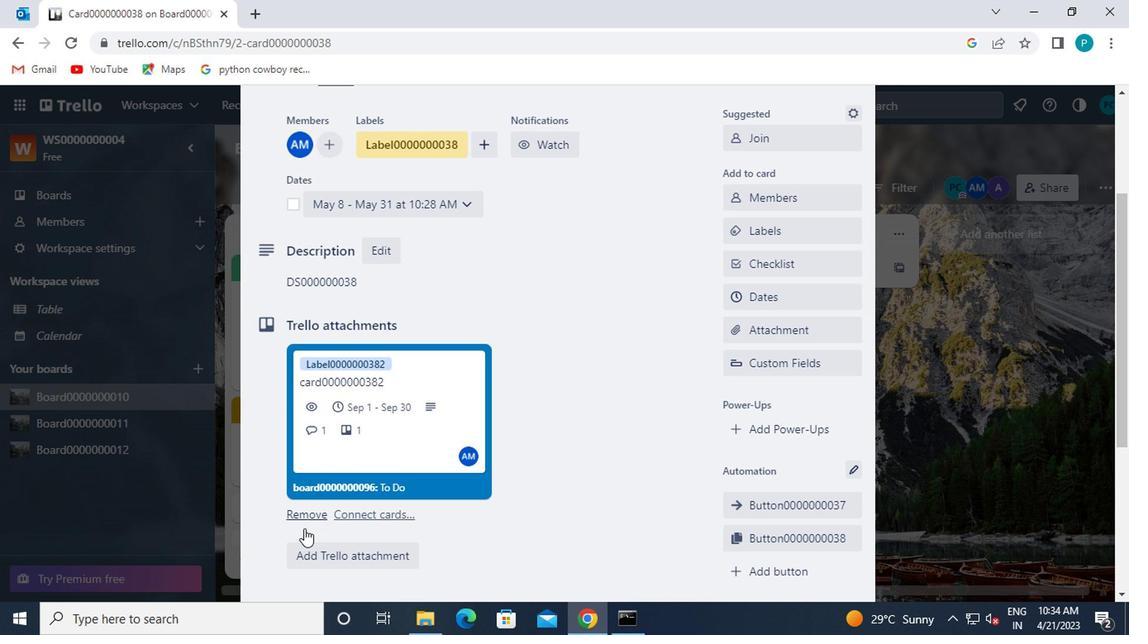 
Action: Mouse scrolled (304, 523) with delta (0, 0)
Screenshot: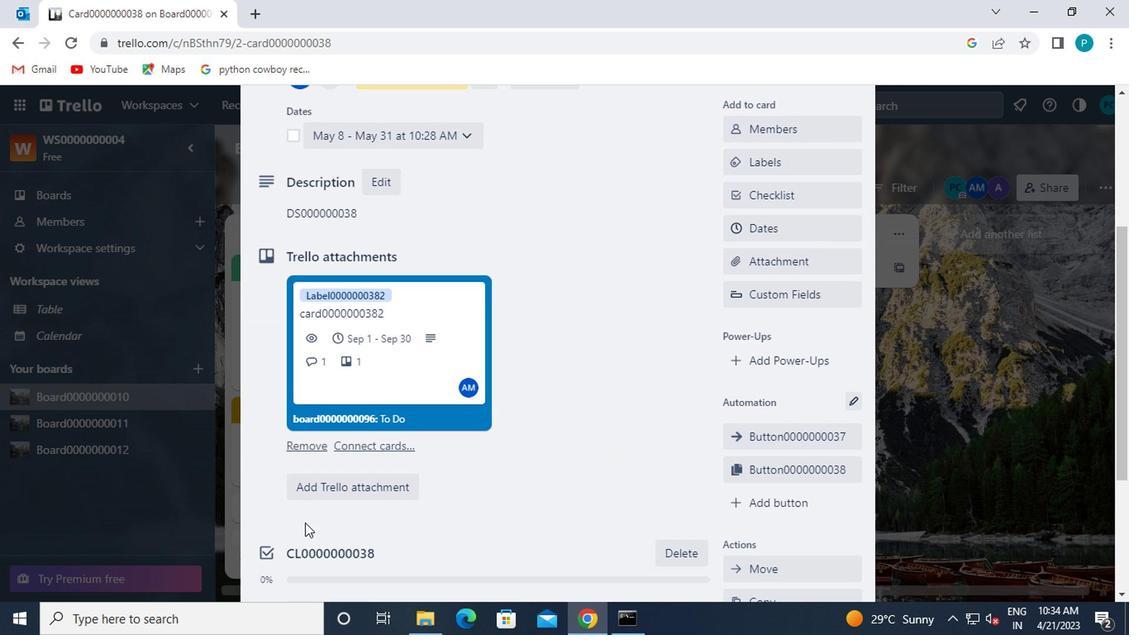 
Action: Mouse scrolled (304, 523) with delta (0, 0)
Screenshot: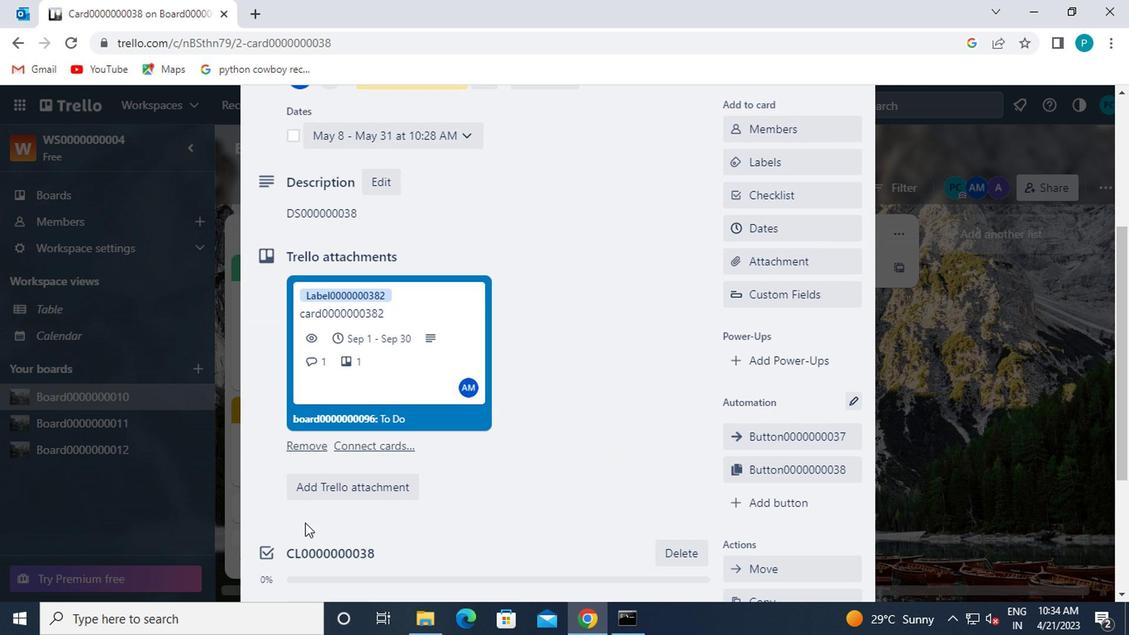 
Action: Mouse moved to (307, 538)
Screenshot: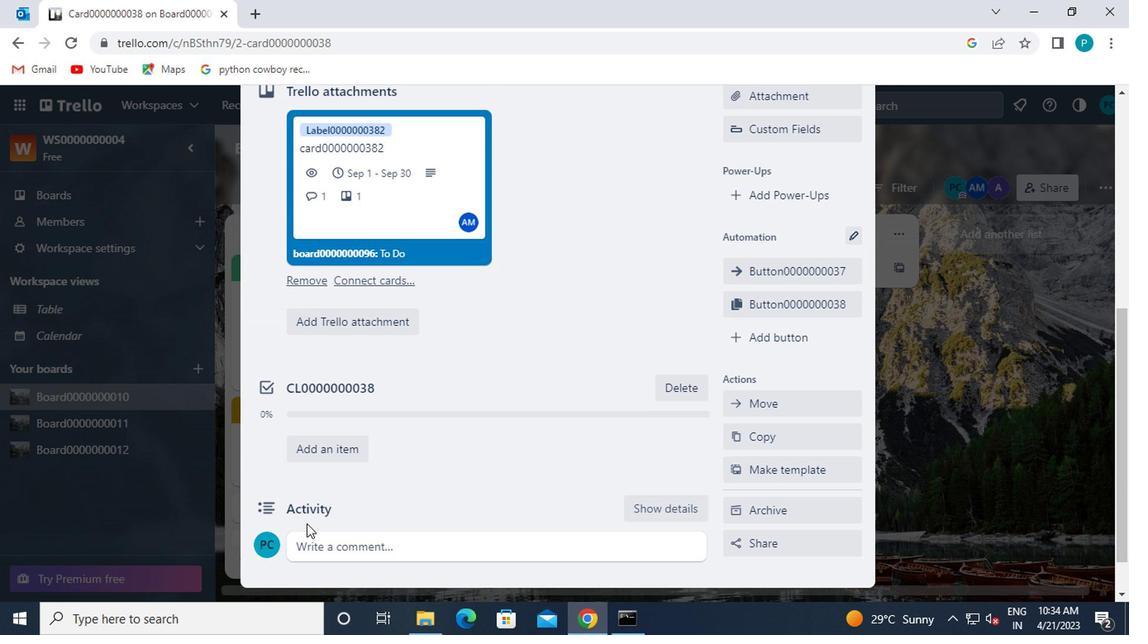 
Action: Mouse pressed left at (307, 538)
Screenshot: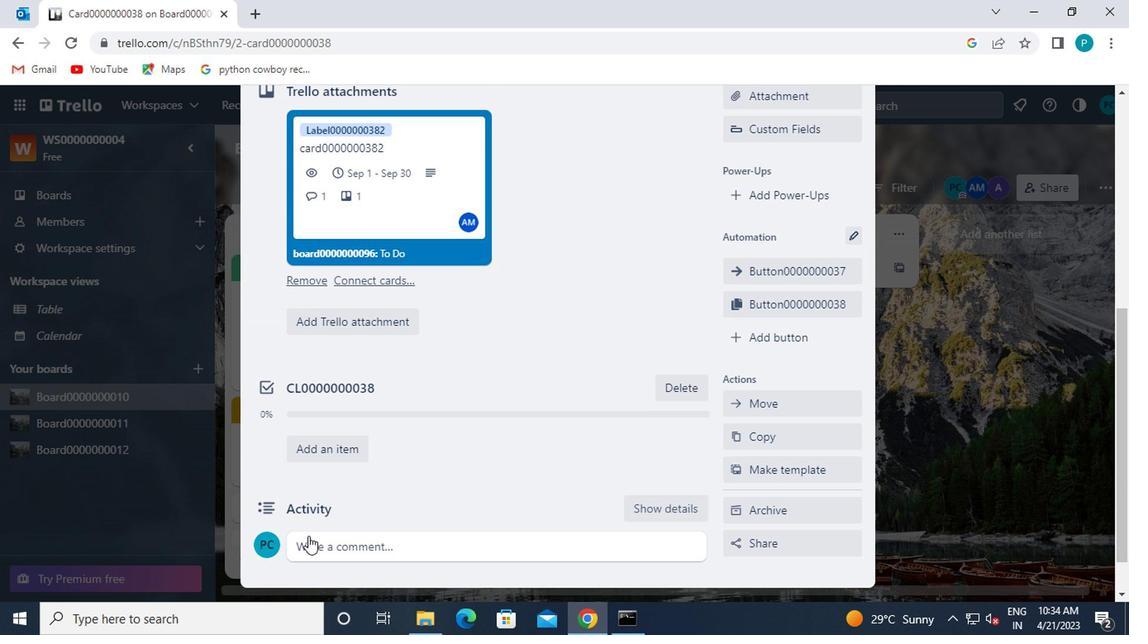
Action: Mouse moved to (311, 539)
Screenshot: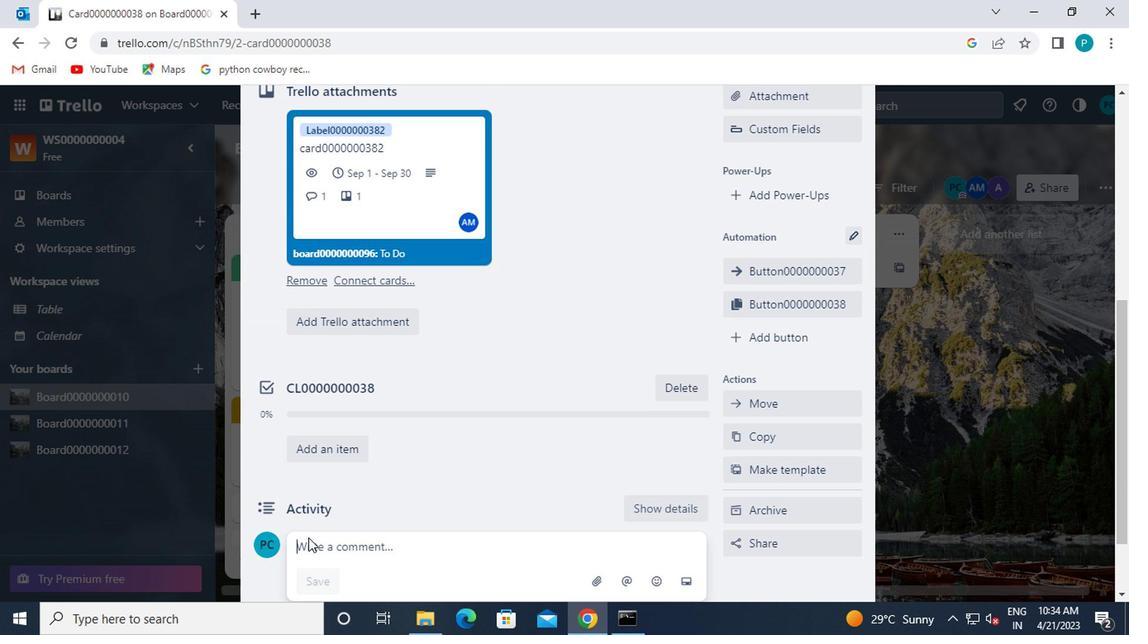 
Action: Key pressed cm0000000038
Screenshot: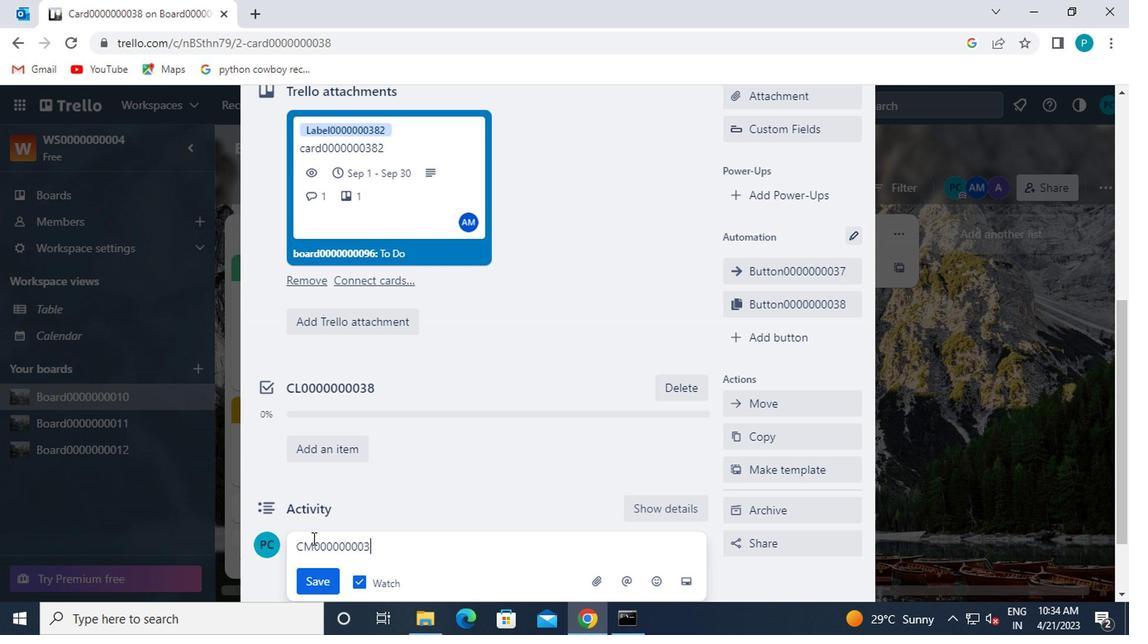 
Action: Mouse moved to (312, 539)
Screenshot: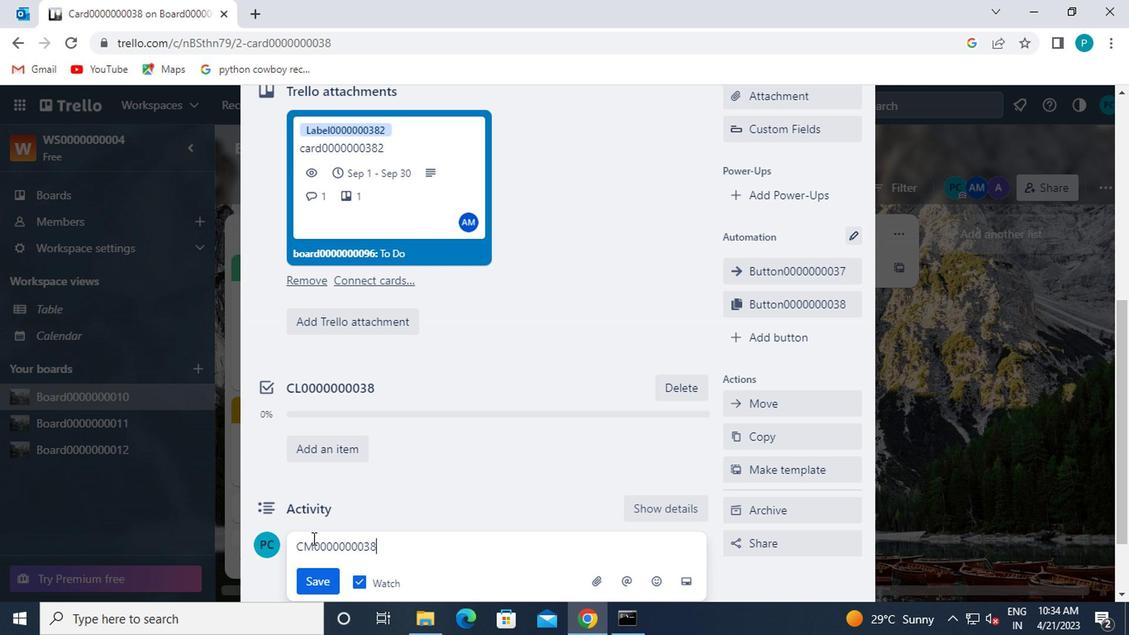 
Action: Mouse scrolled (312, 538) with delta (0, -1)
Screenshot: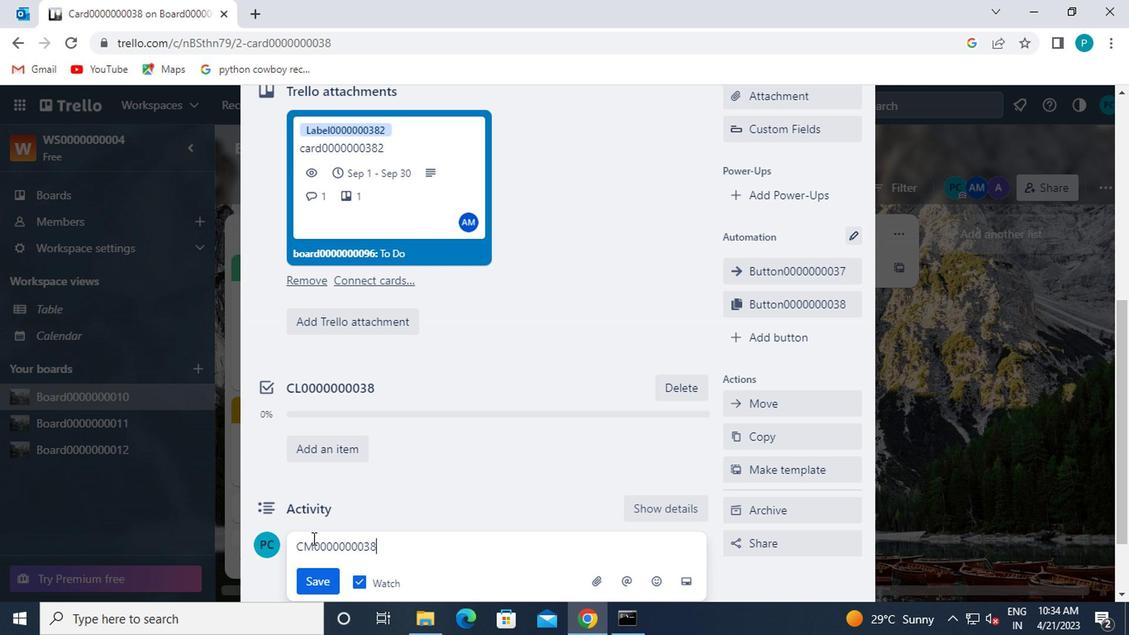 
Action: Mouse moved to (327, 504)
Screenshot: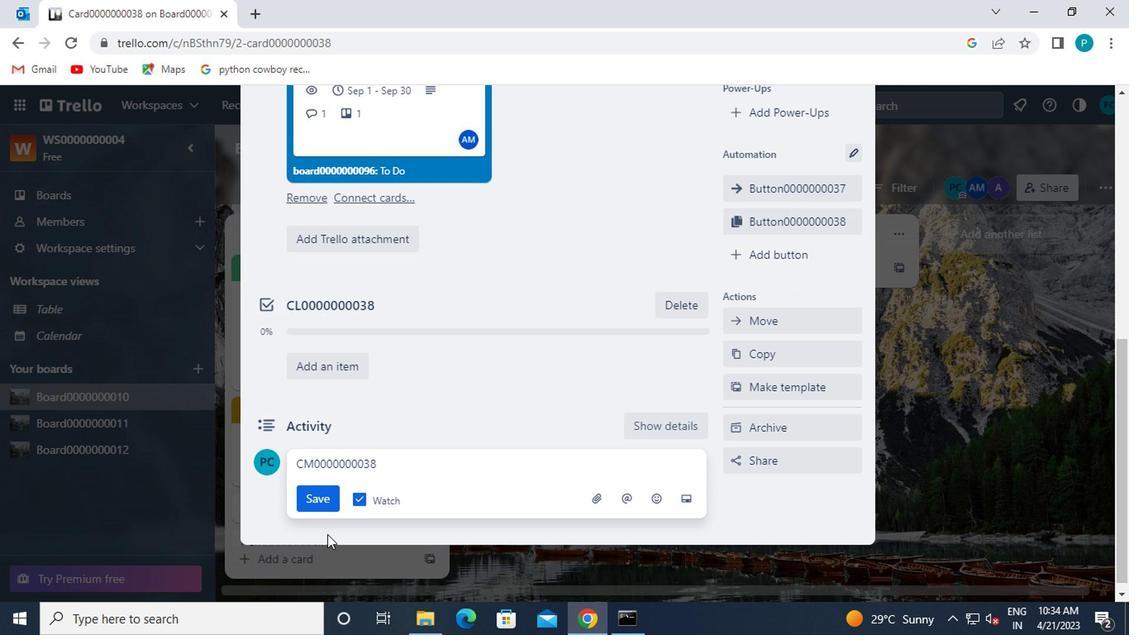 
Action: Mouse pressed left at (327, 504)
Screenshot: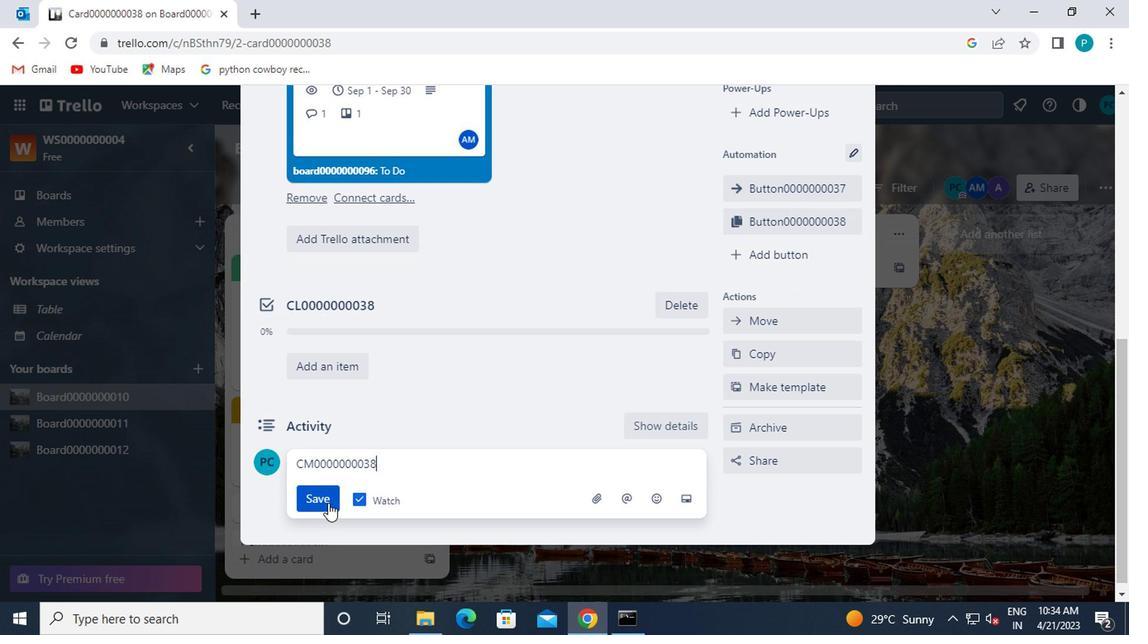
Action: Mouse moved to (353, 506)
Screenshot: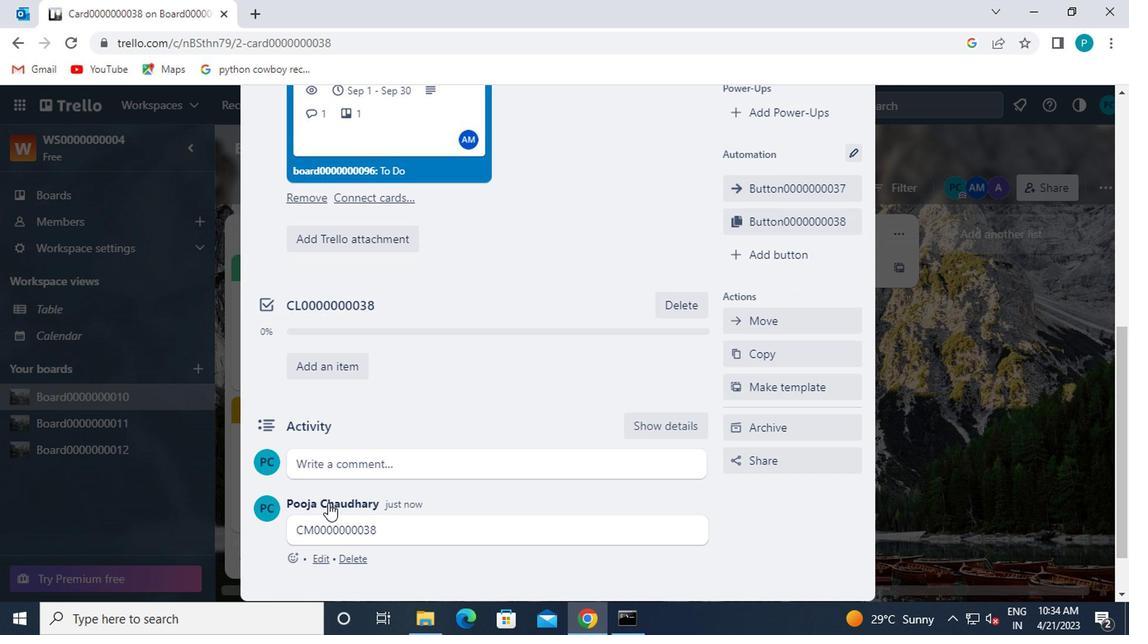 
